 Task: Look for space in Owensboro, United States from 24th August, 2023 to 10th September, 2023 for 8 adults in price range Rs.12000 to Rs.15000. Place can be entire place or shared room with 4 bedrooms having 8 beds and 4 bathrooms. Property type can be house, flat, guest house. Amenities needed are: wifi, TV, free parkinig on premises, gym, breakfast. Booking option can be shelf check-in. Required host language is English.
Action: Mouse moved to (424, 113)
Screenshot: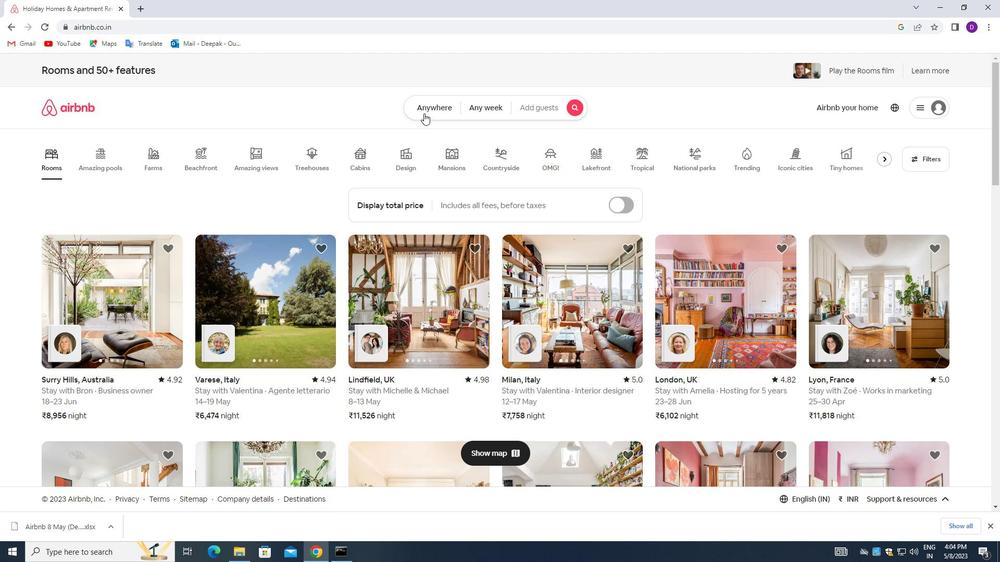 
Action: Mouse pressed left at (424, 113)
Screenshot: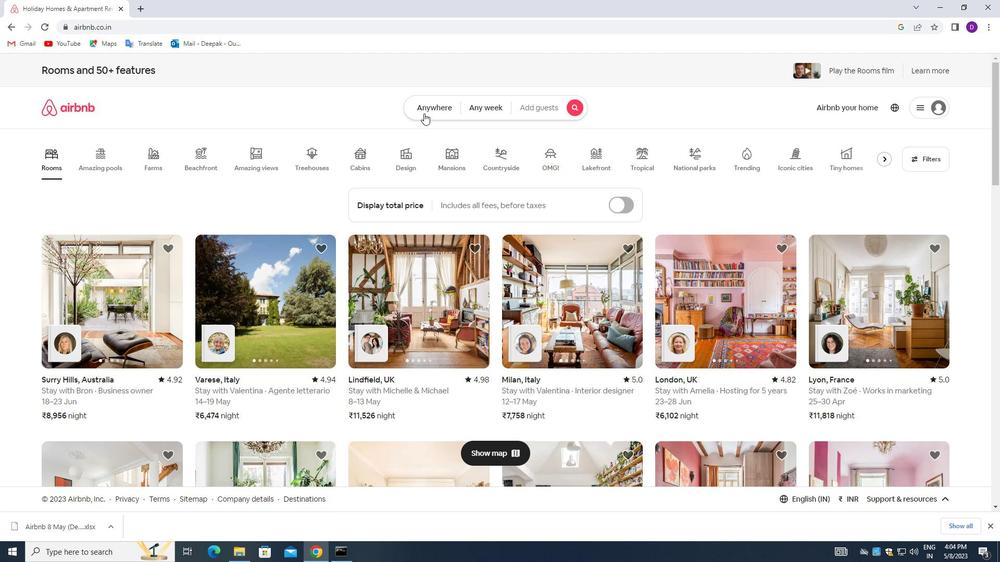
Action: Mouse moved to (392, 149)
Screenshot: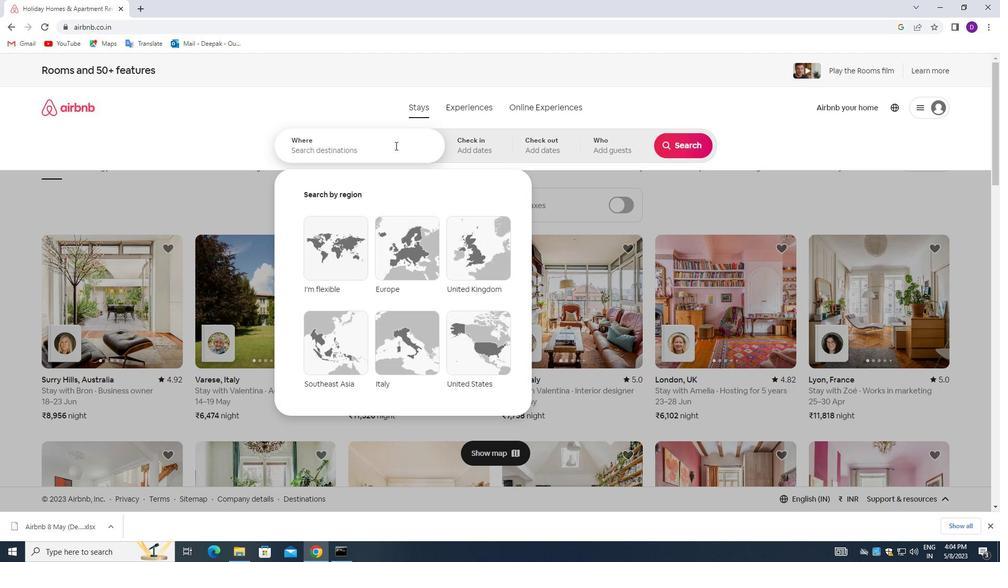 
Action: Mouse pressed left at (392, 149)
Screenshot: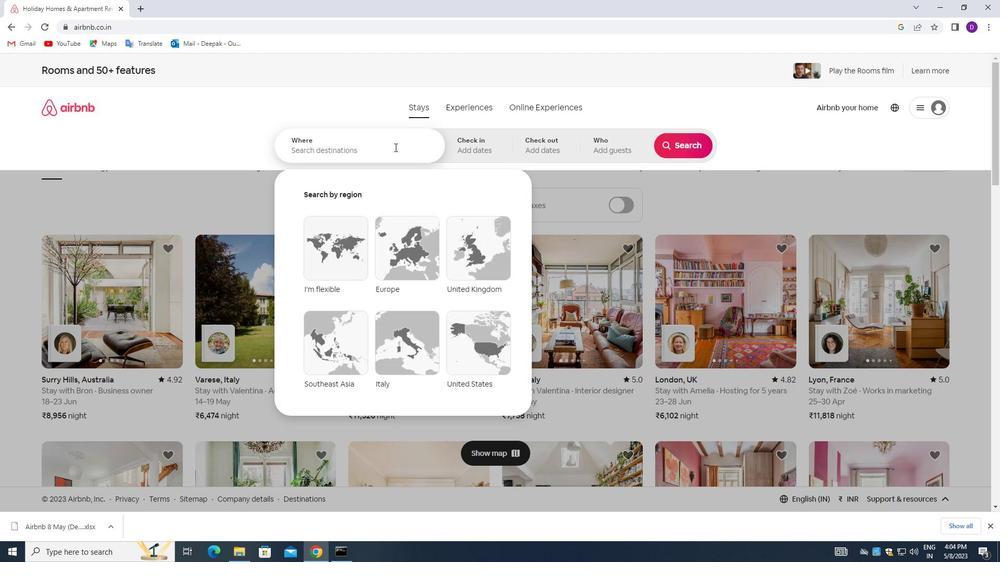 
Action: Mouse moved to (199, 213)
Screenshot: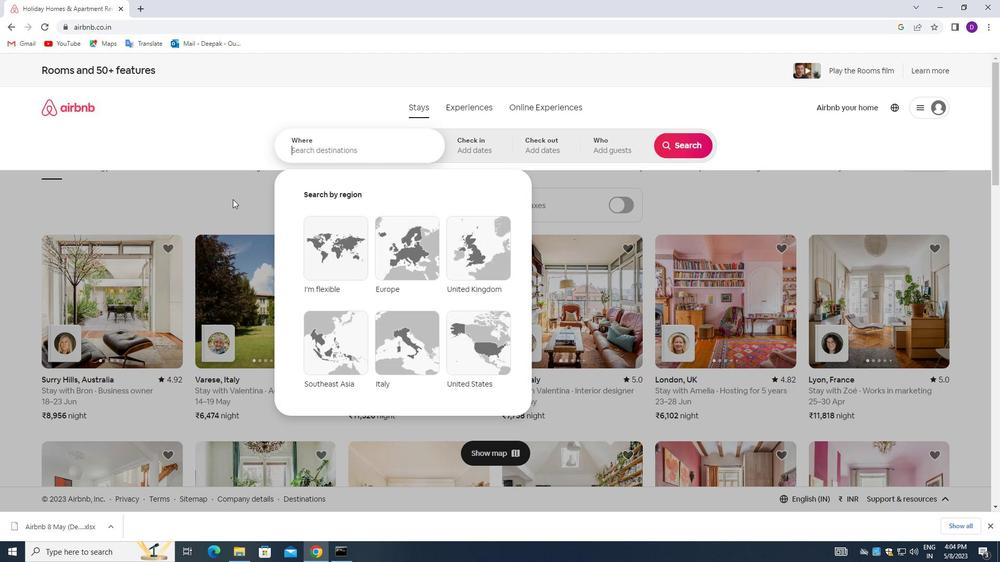 
Action: Key pressed <Key.shift>OWENSBORO,<Key.space><Key.shift><Key.shift><Key.shift><Key.shift><Key.shift><Key.shift><Key.shift><Key.shift>UNITED<Key.space><Key.shift_r>STATES<Key.enter>
Screenshot: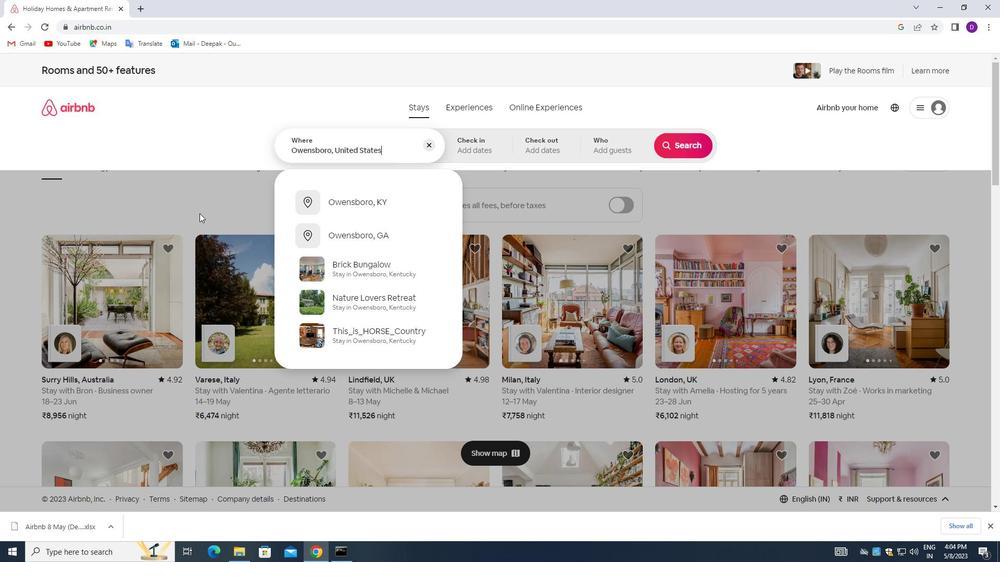 
Action: Mouse moved to (682, 232)
Screenshot: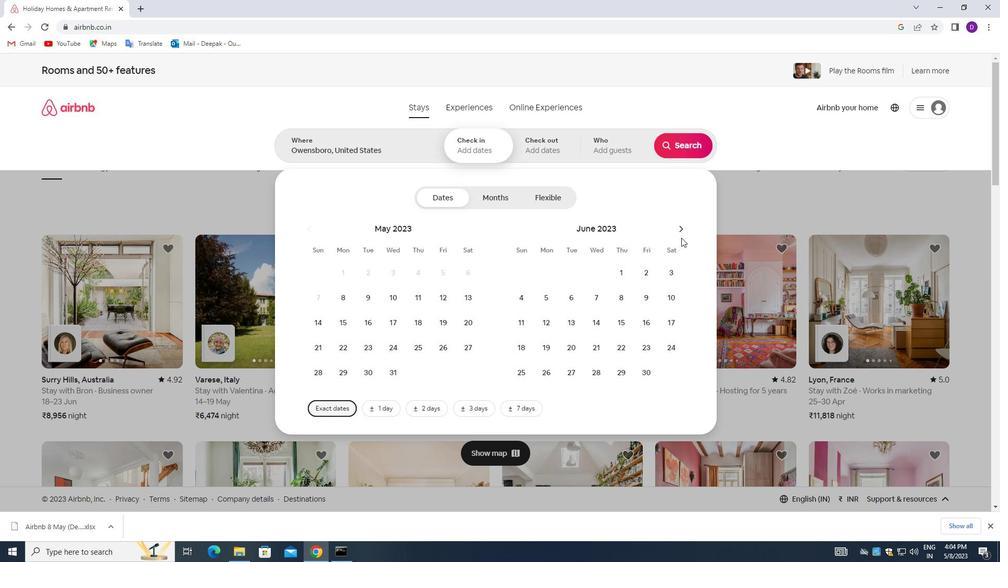 
Action: Mouse pressed left at (682, 232)
Screenshot: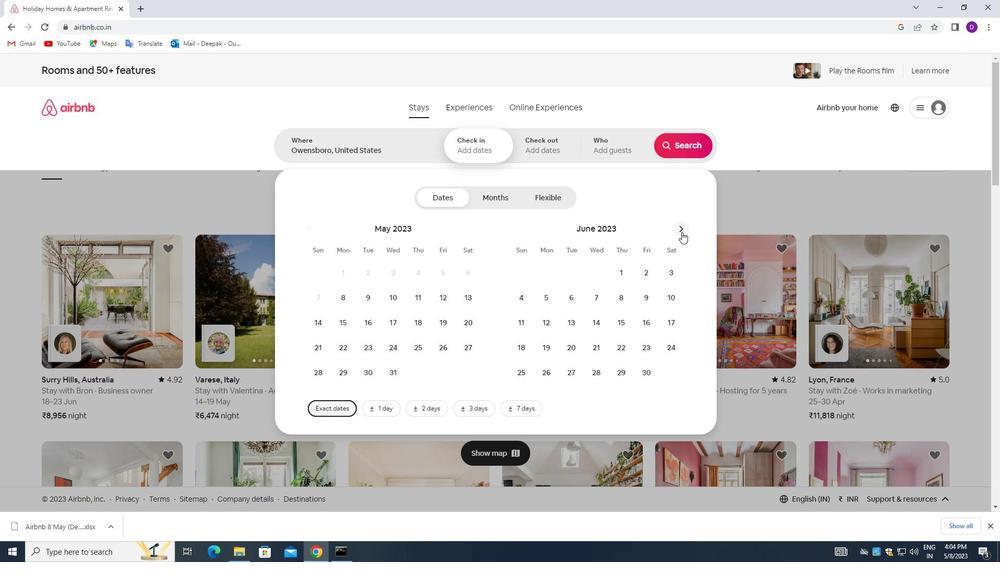 
Action: Mouse moved to (682, 231)
Screenshot: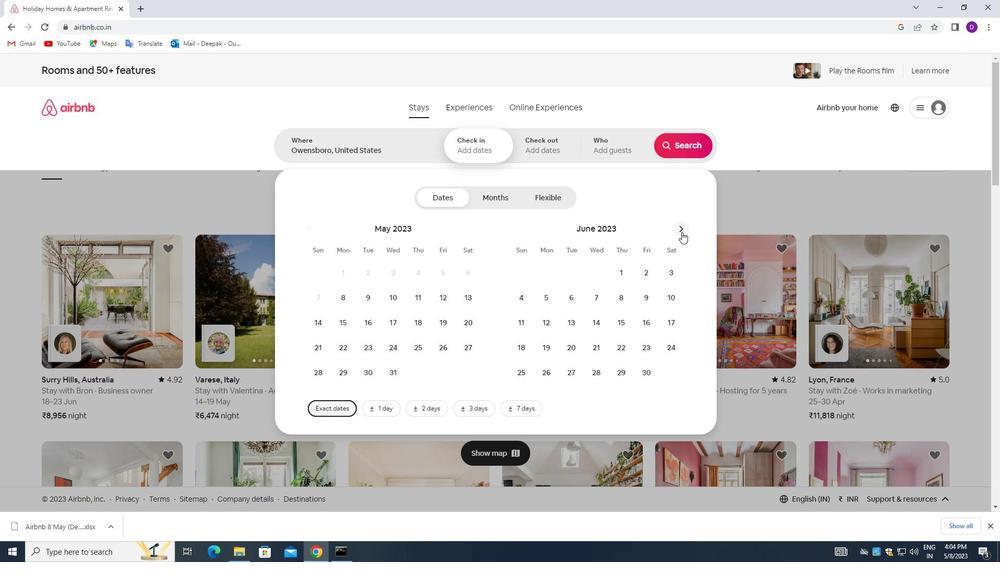 
Action: Mouse pressed left at (682, 231)
Screenshot: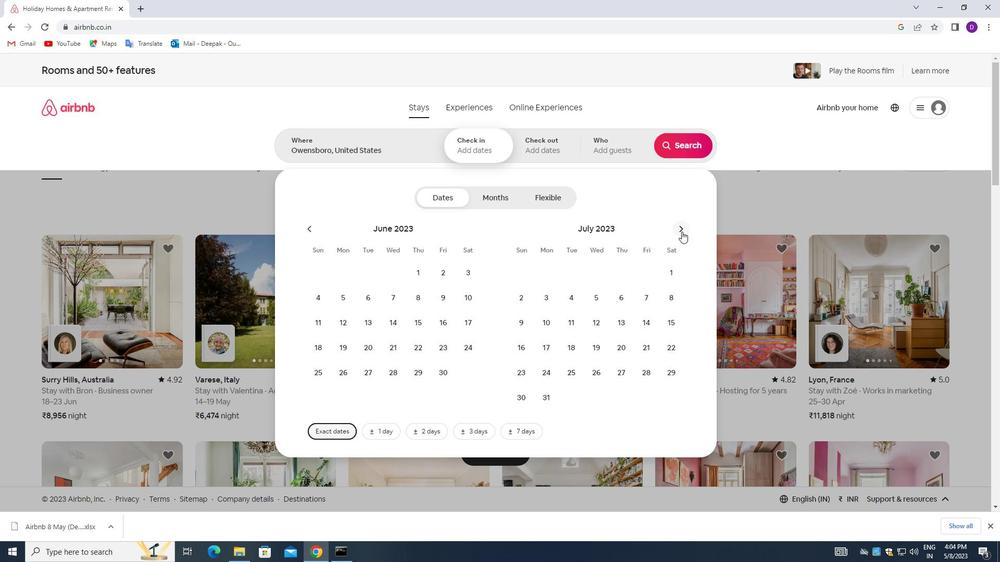 
Action: Mouse pressed left at (682, 231)
Screenshot: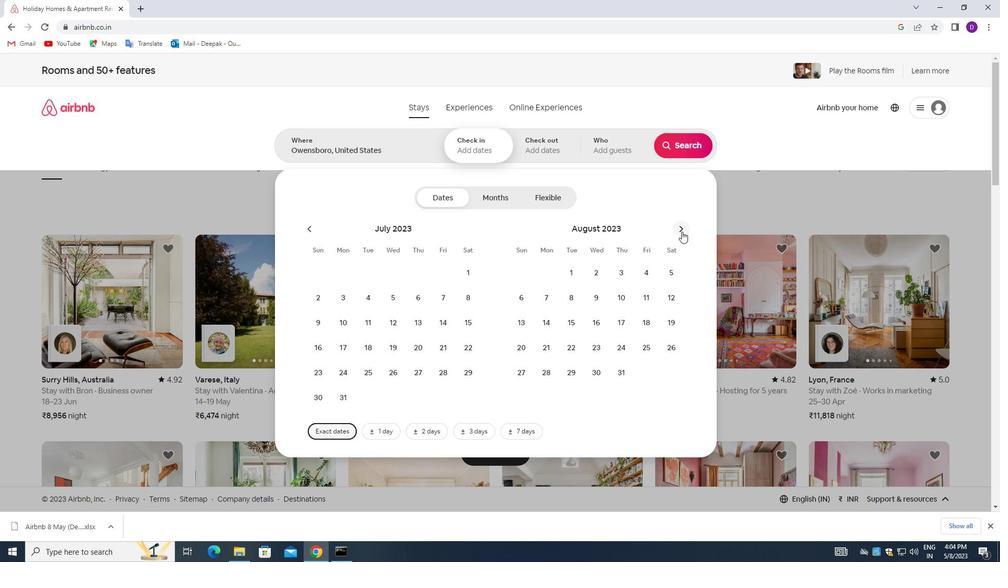 
Action: Mouse moved to (415, 347)
Screenshot: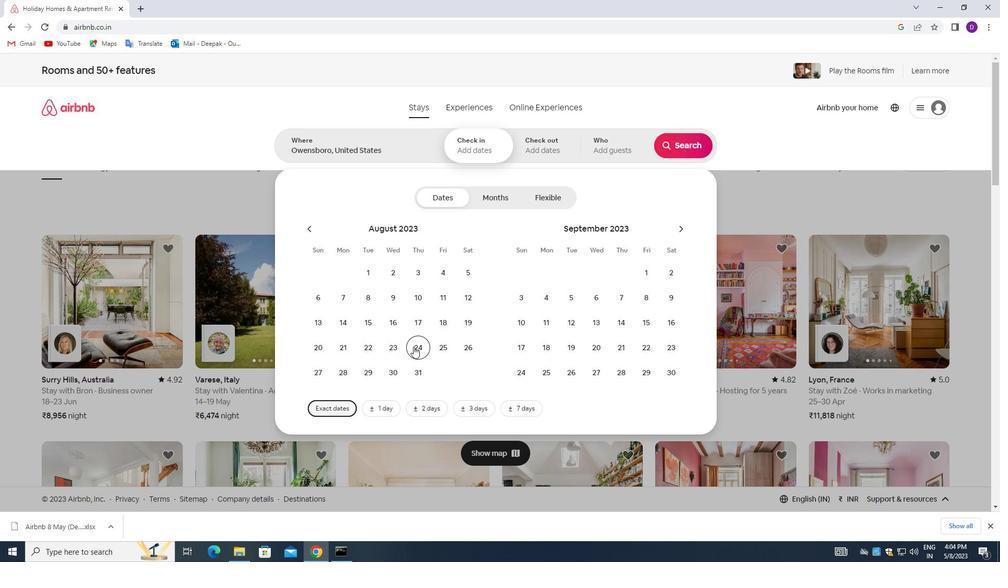 
Action: Mouse pressed left at (415, 347)
Screenshot: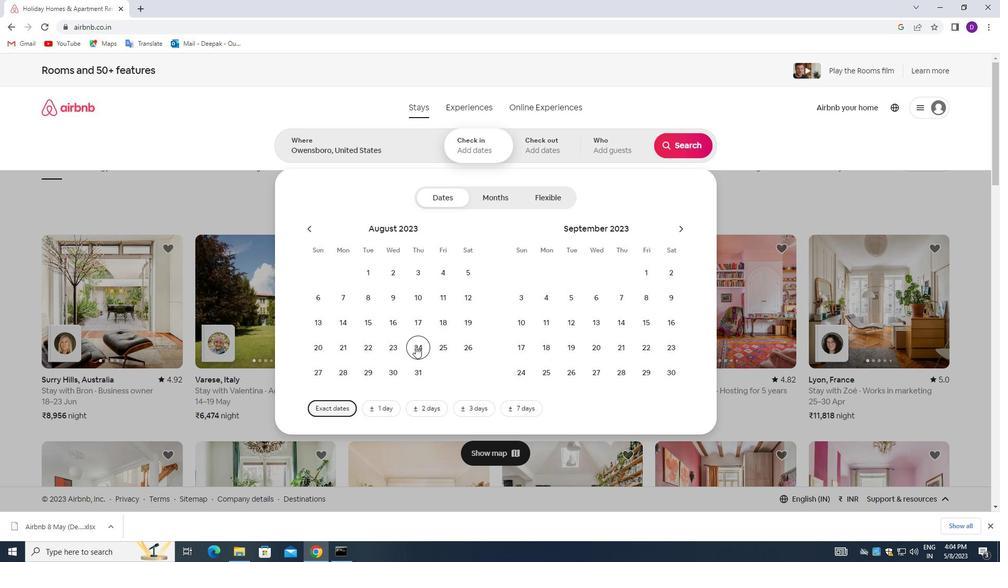 
Action: Mouse moved to (525, 327)
Screenshot: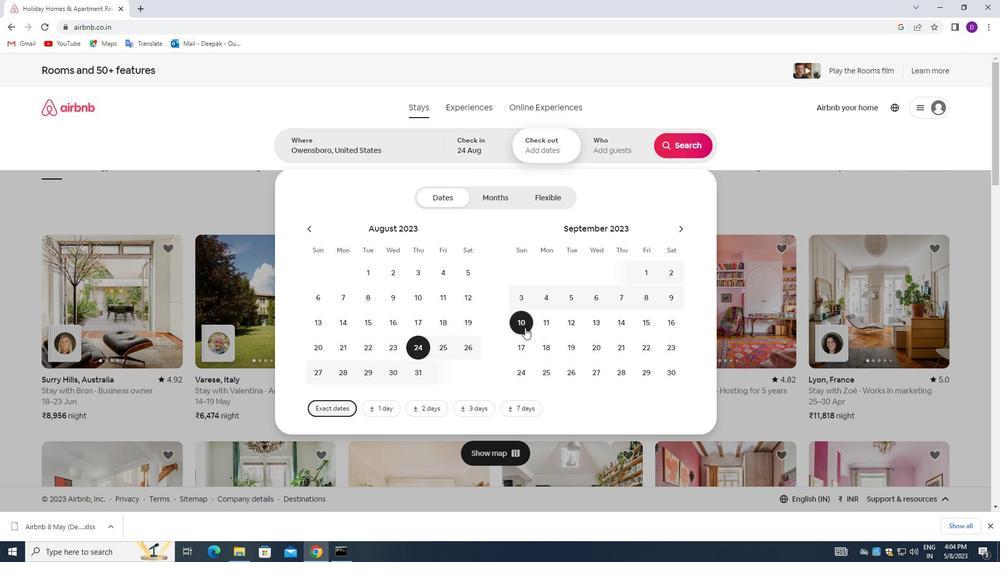 
Action: Mouse pressed left at (525, 327)
Screenshot: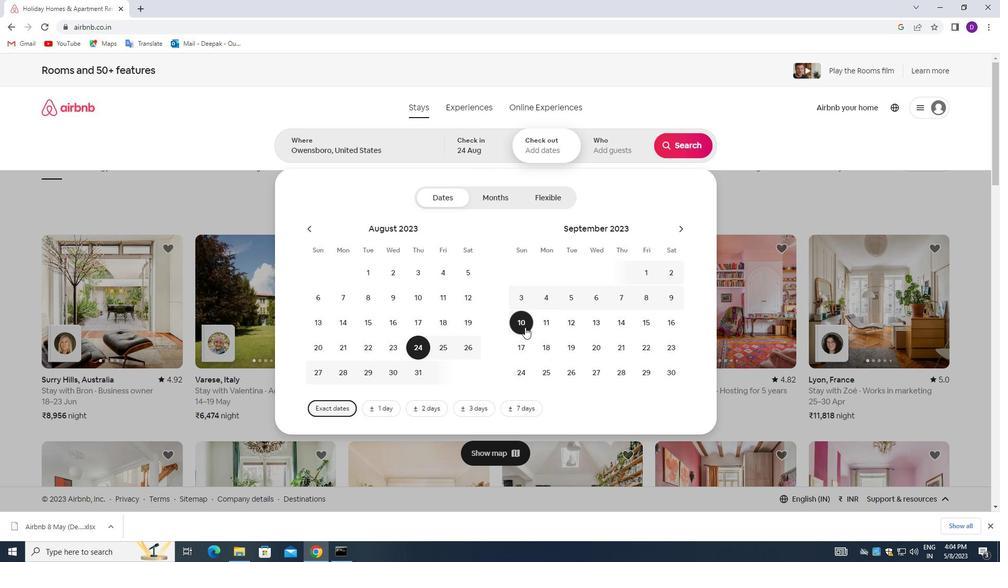 
Action: Mouse moved to (604, 145)
Screenshot: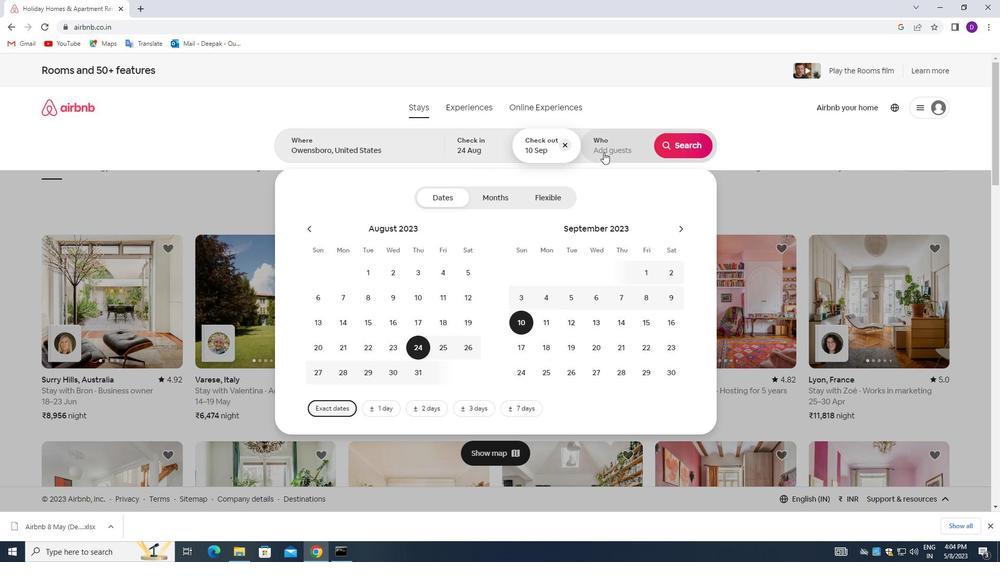 
Action: Mouse pressed left at (604, 145)
Screenshot: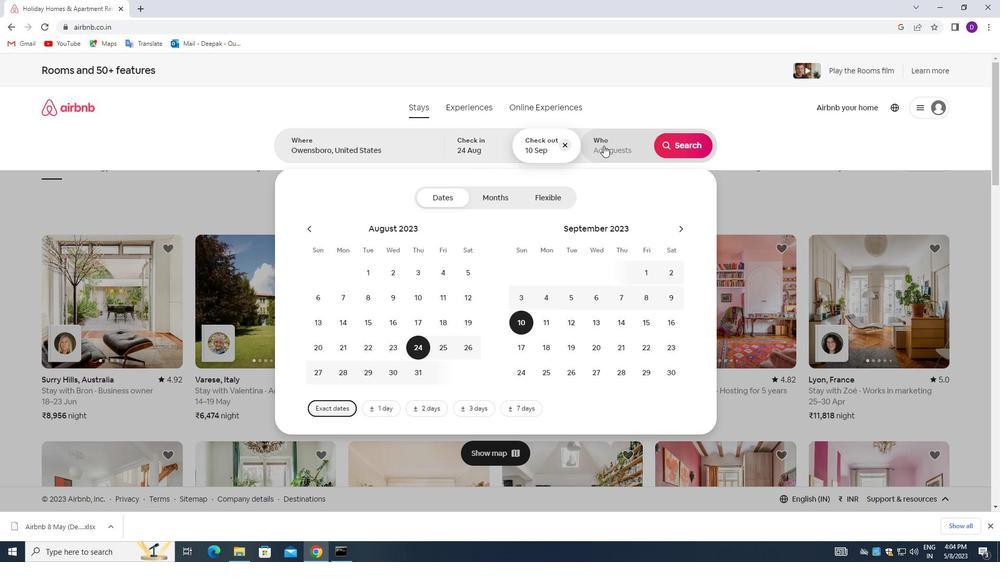 
Action: Mouse moved to (682, 204)
Screenshot: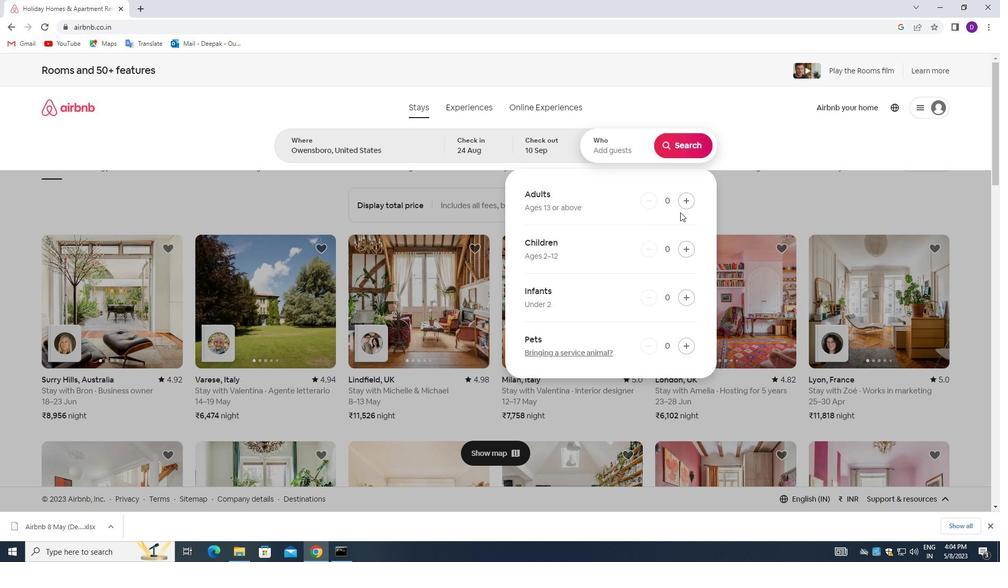 
Action: Mouse pressed left at (682, 204)
Screenshot: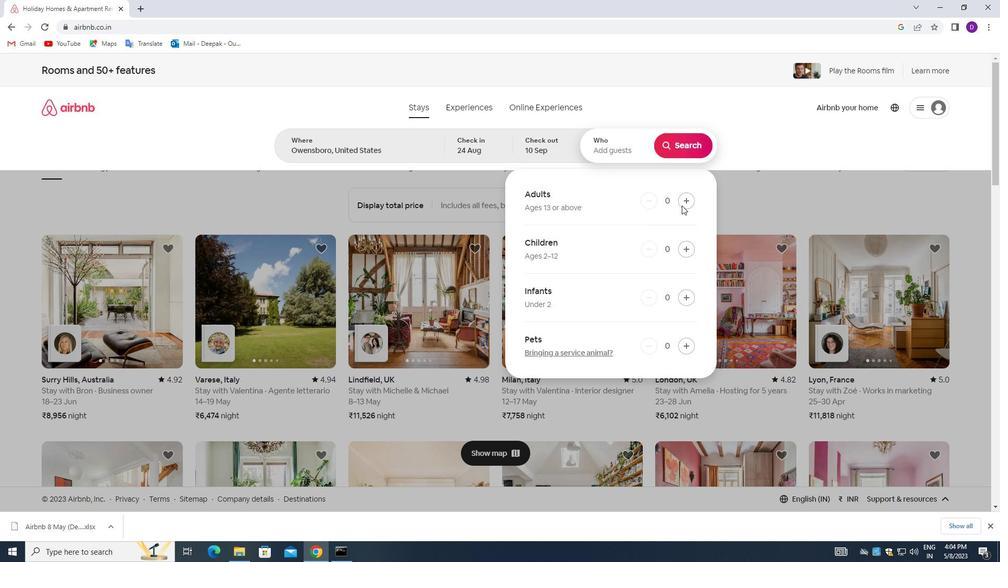 
Action: Mouse pressed left at (682, 204)
Screenshot: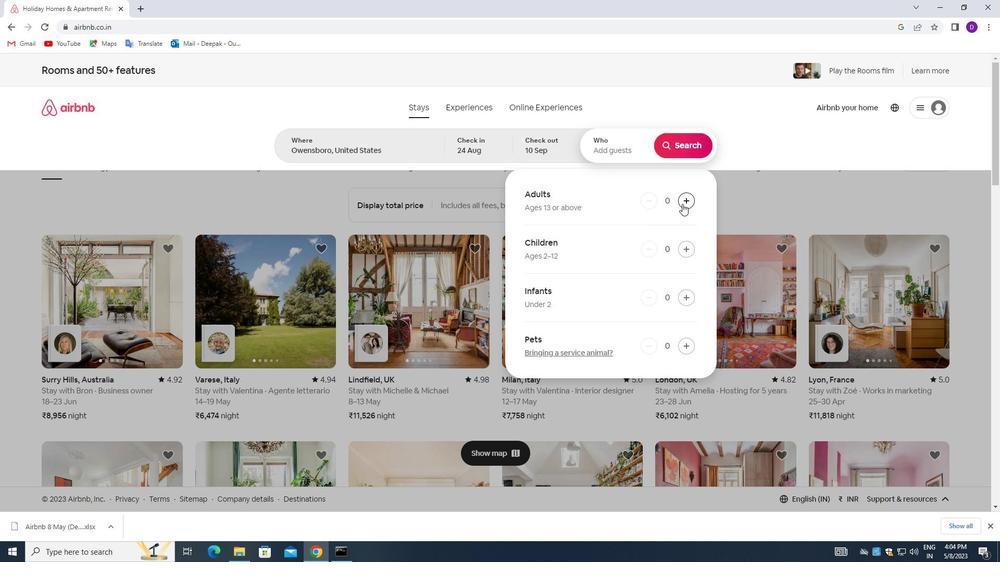
Action: Mouse pressed left at (682, 204)
Screenshot: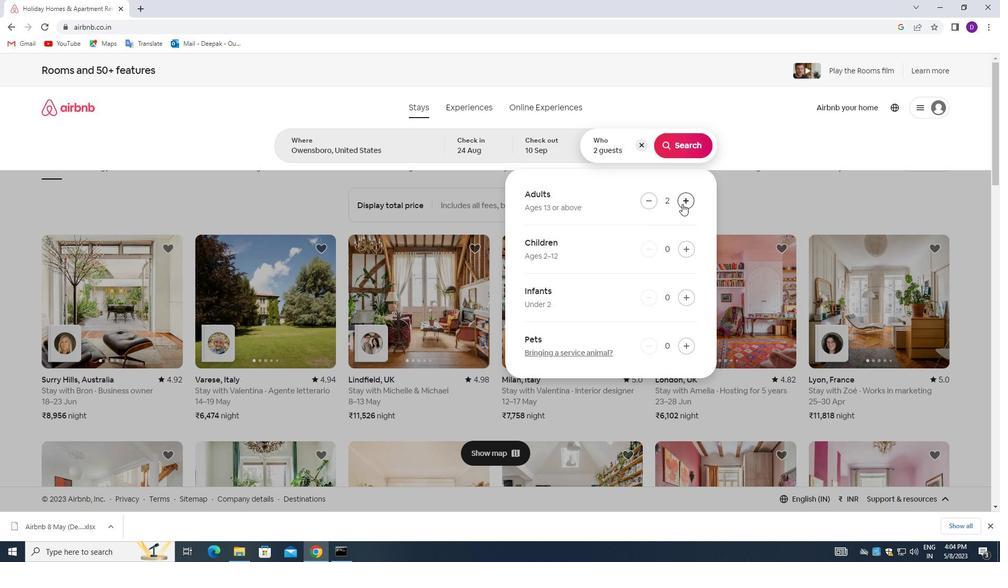 
Action: Mouse pressed left at (682, 204)
Screenshot: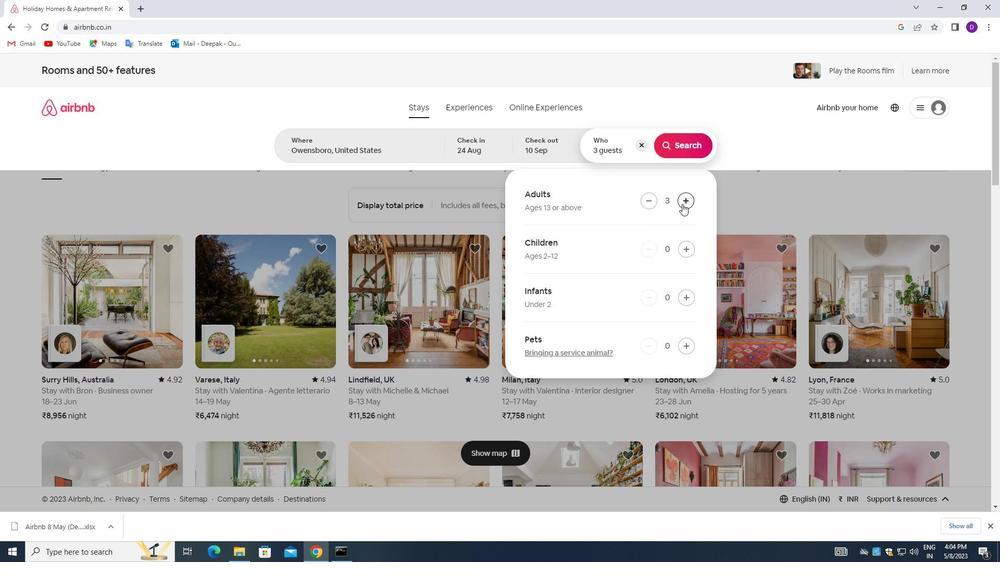 
Action: Mouse pressed left at (682, 204)
Screenshot: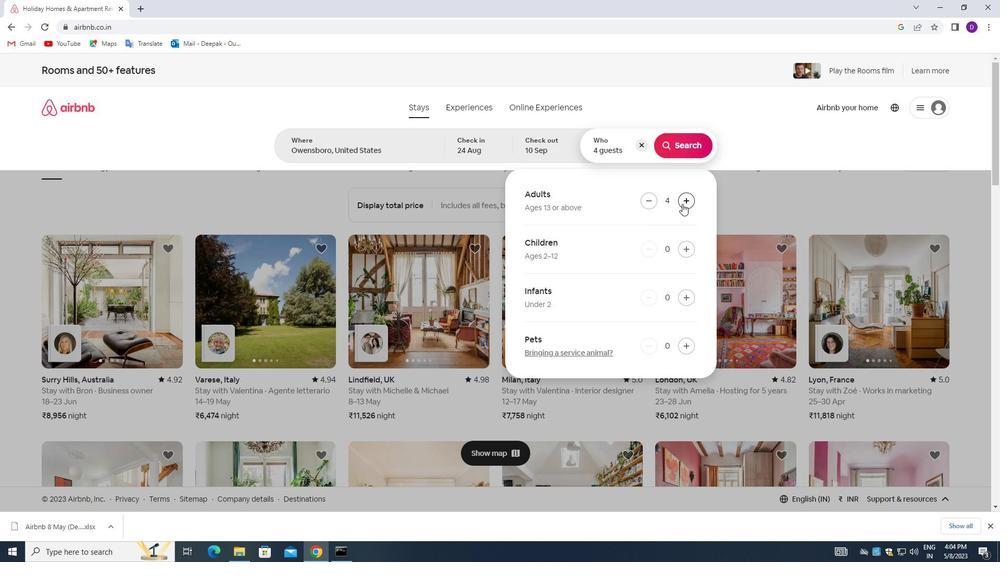 
Action: Mouse pressed left at (682, 204)
Screenshot: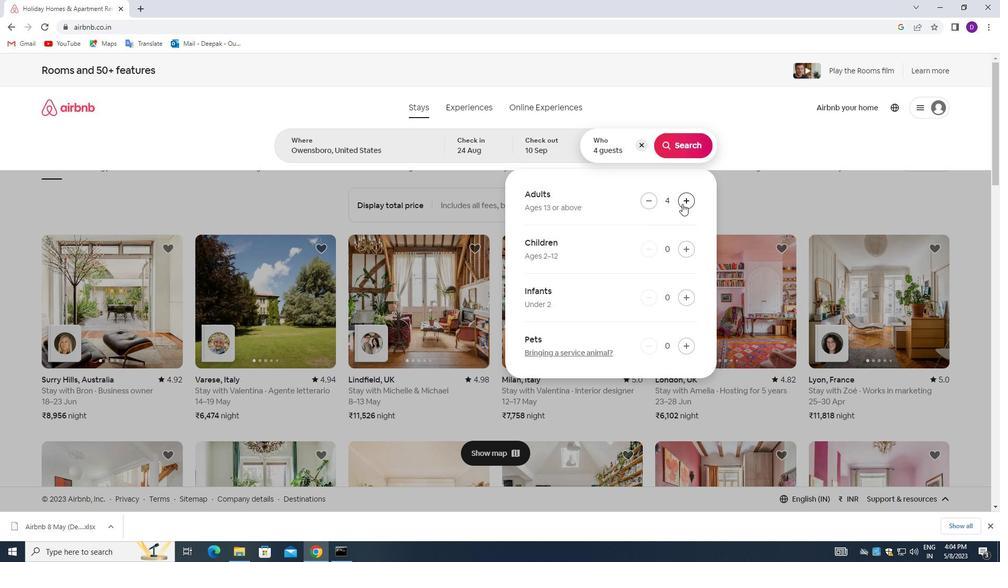 
Action: Mouse pressed left at (682, 204)
Screenshot: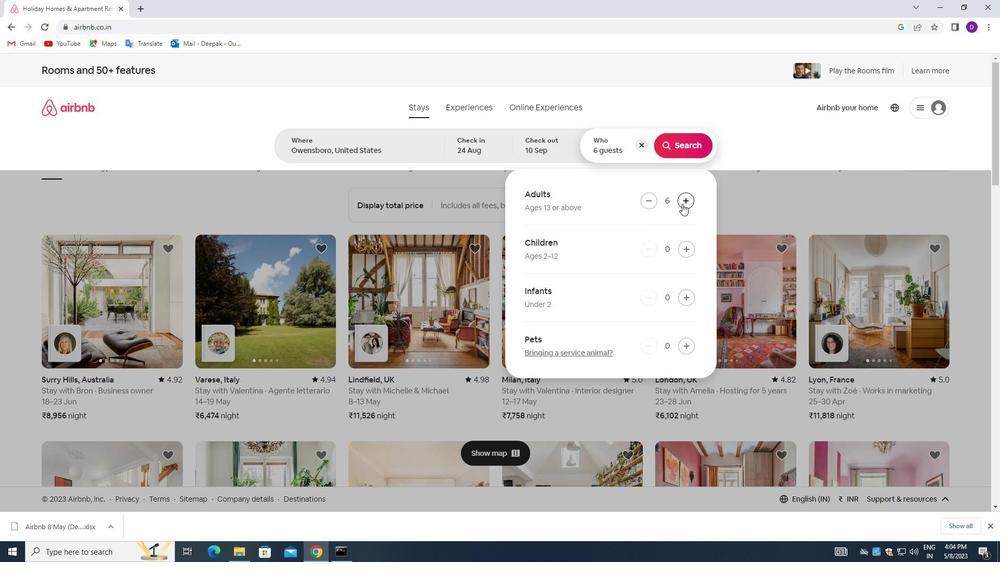 
Action: Mouse pressed left at (682, 204)
Screenshot: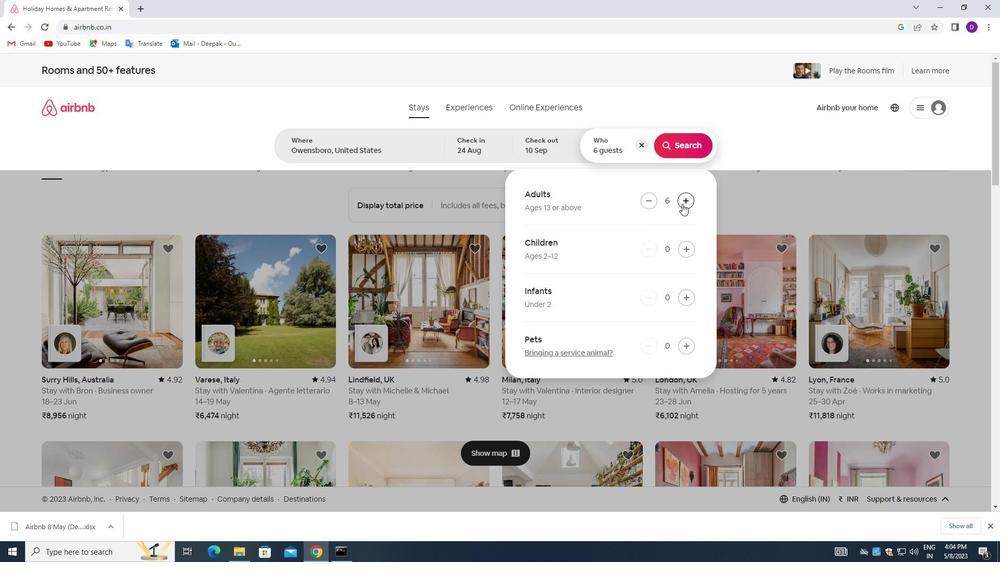 
Action: Mouse moved to (682, 142)
Screenshot: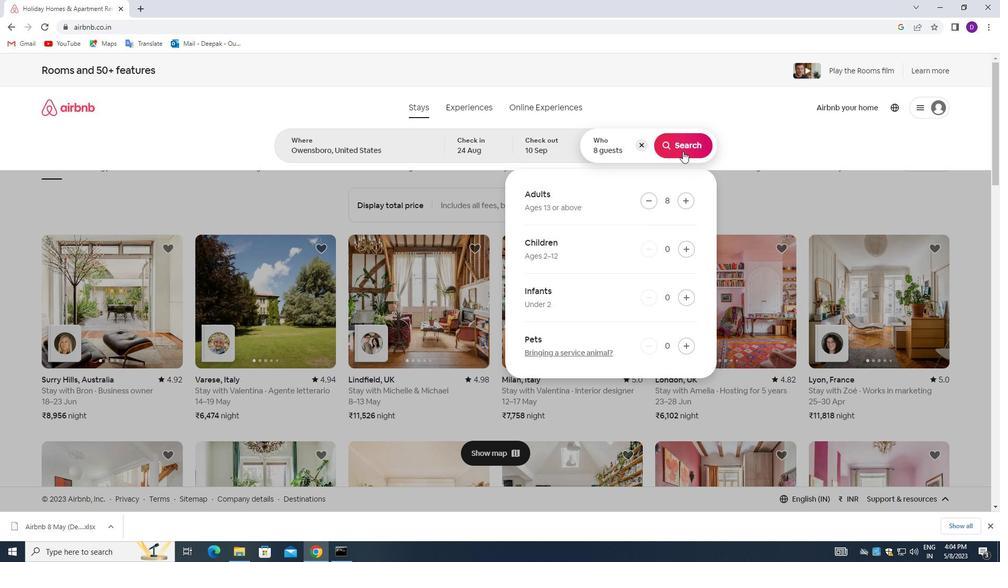 
Action: Mouse pressed left at (682, 142)
Screenshot: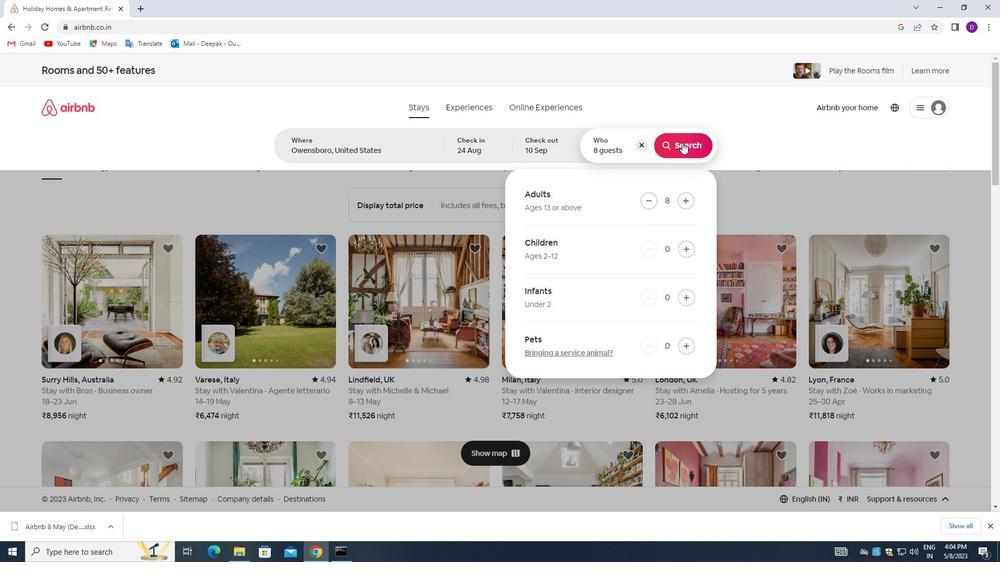 
Action: Mouse moved to (944, 111)
Screenshot: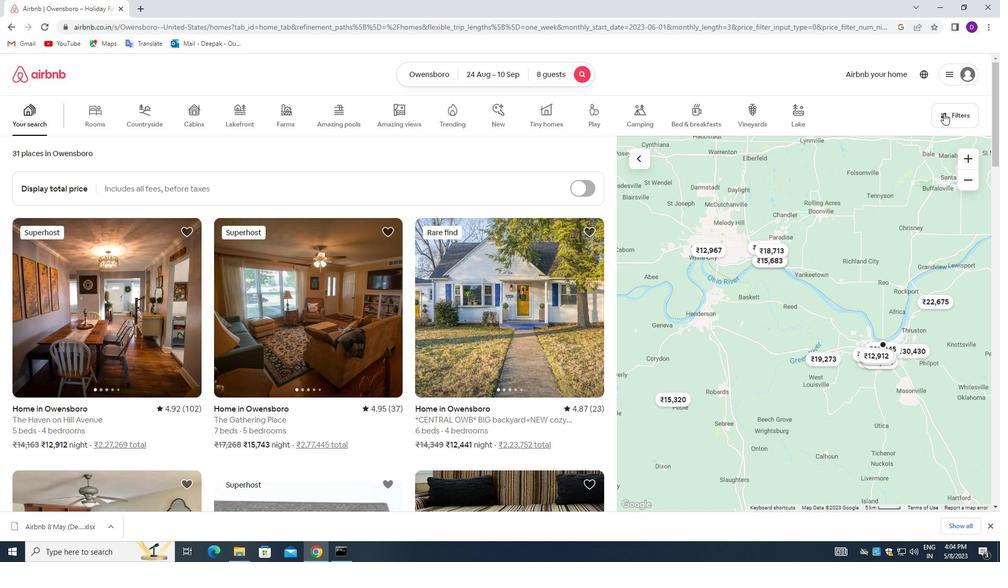 
Action: Mouse pressed left at (944, 111)
Screenshot: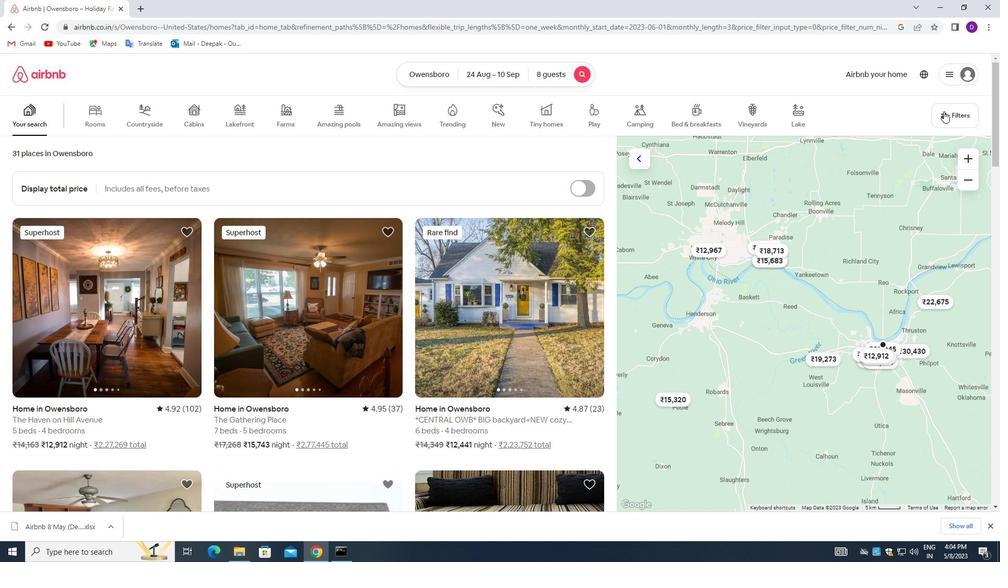 
Action: Mouse moved to (387, 374)
Screenshot: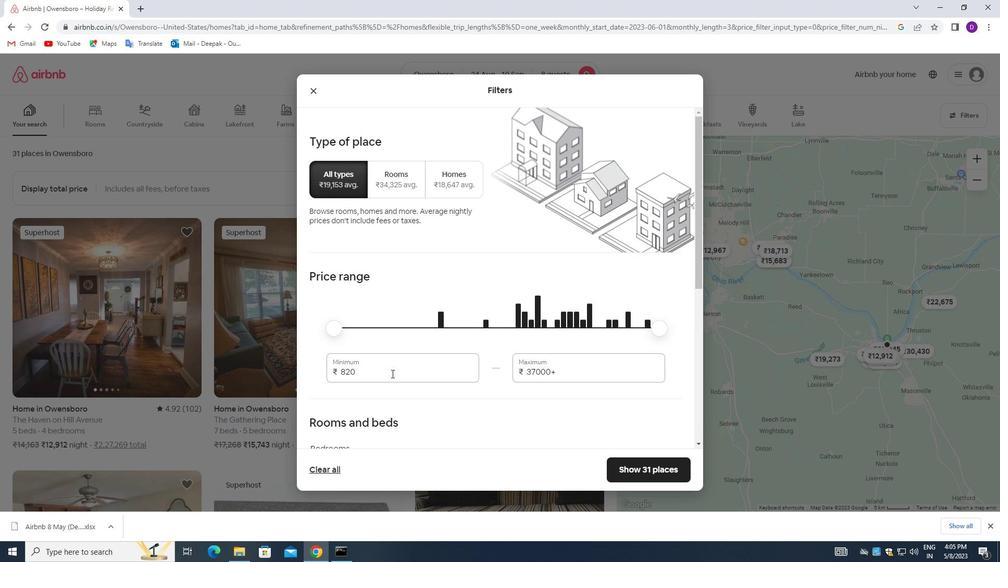 
Action: Mouse pressed left at (387, 374)
Screenshot: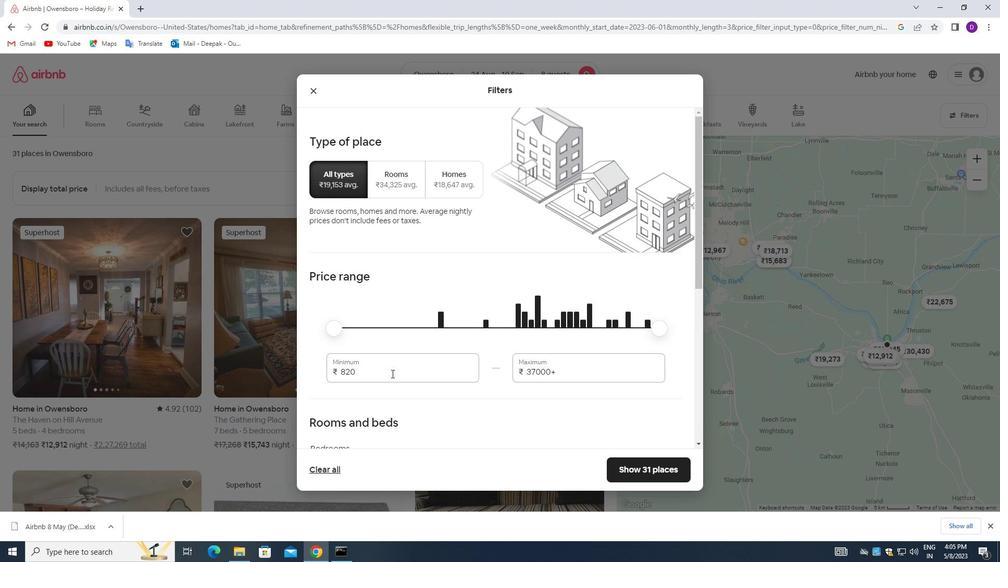 
Action: Mouse pressed left at (387, 374)
Screenshot: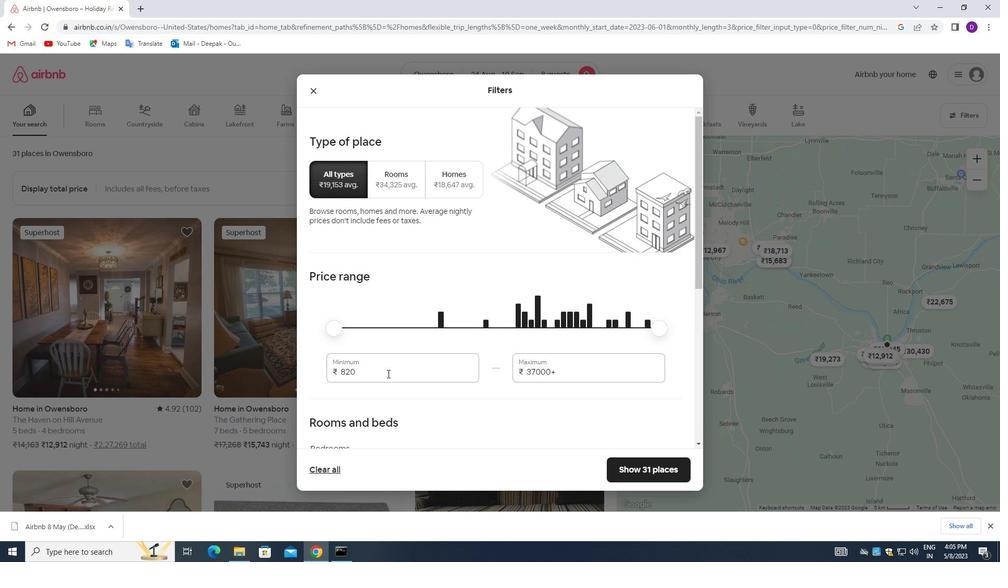 
Action: Key pressed 12000<Key.tab>15000
Screenshot: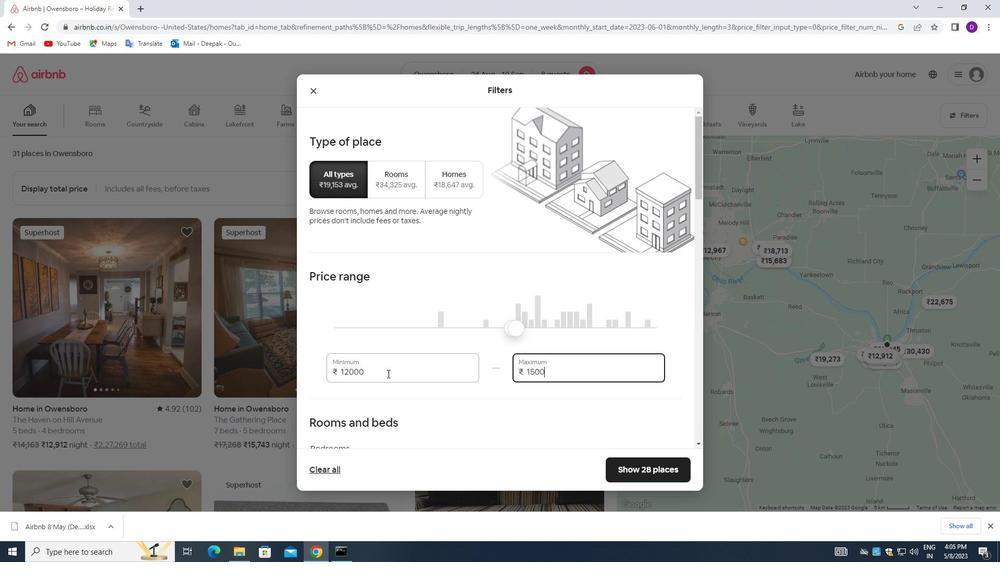 
Action: Mouse moved to (387, 386)
Screenshot: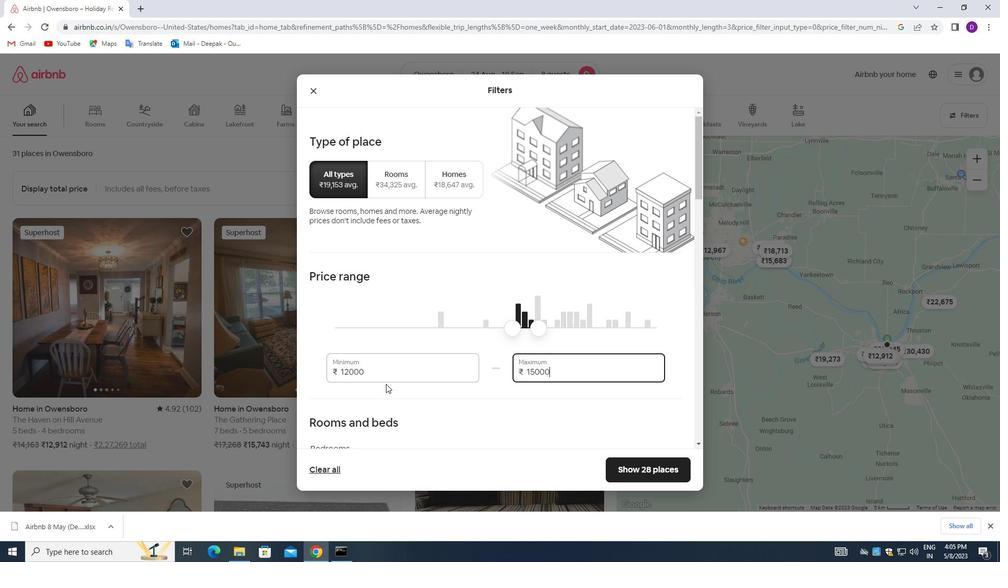
Action: Mouse scrolled (387, 386) with delta (0, 0)
Screenshot: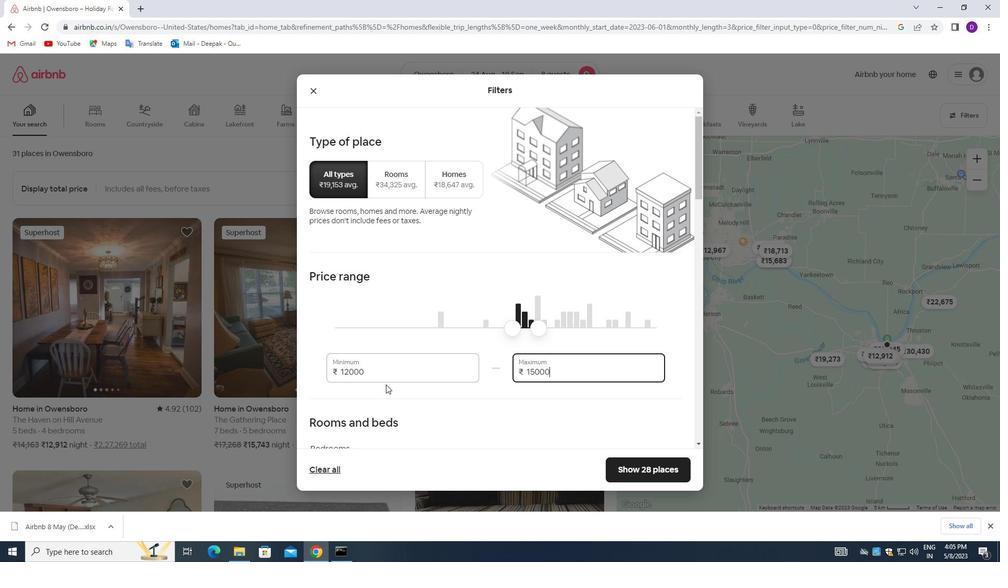 
Action: Mouse scrolled (387, 386) with delta (0, 0)
Screenshot: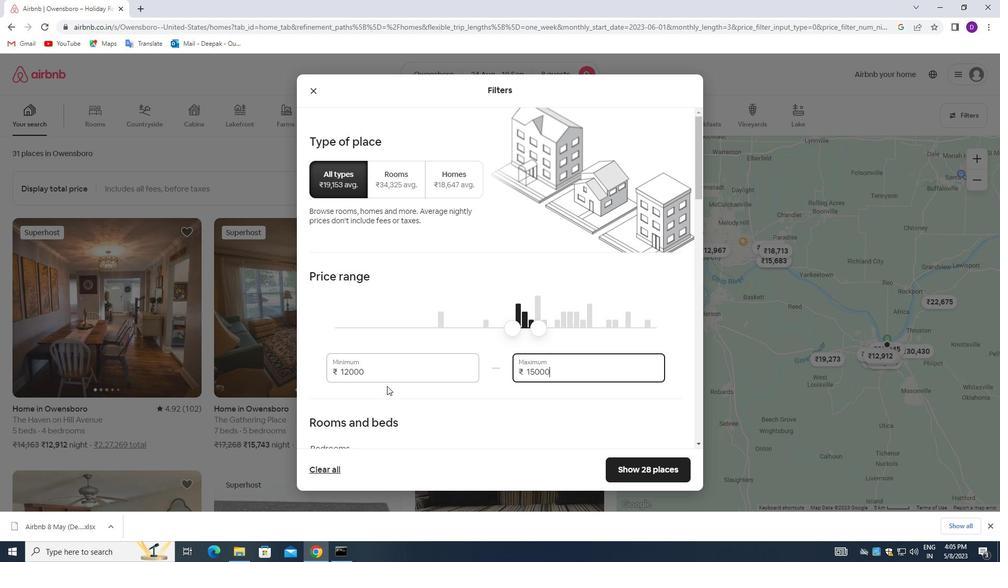 
Action: Mouse moved to (387, 387)
Screenshot: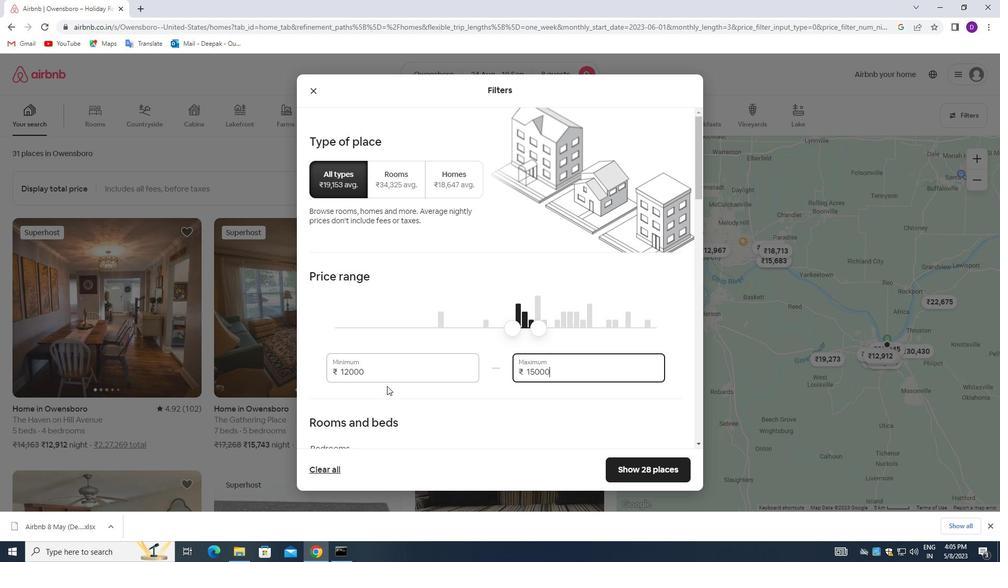 
Action: Mouse scrolled (387, 386) with delta (0, 0)
Screenshot: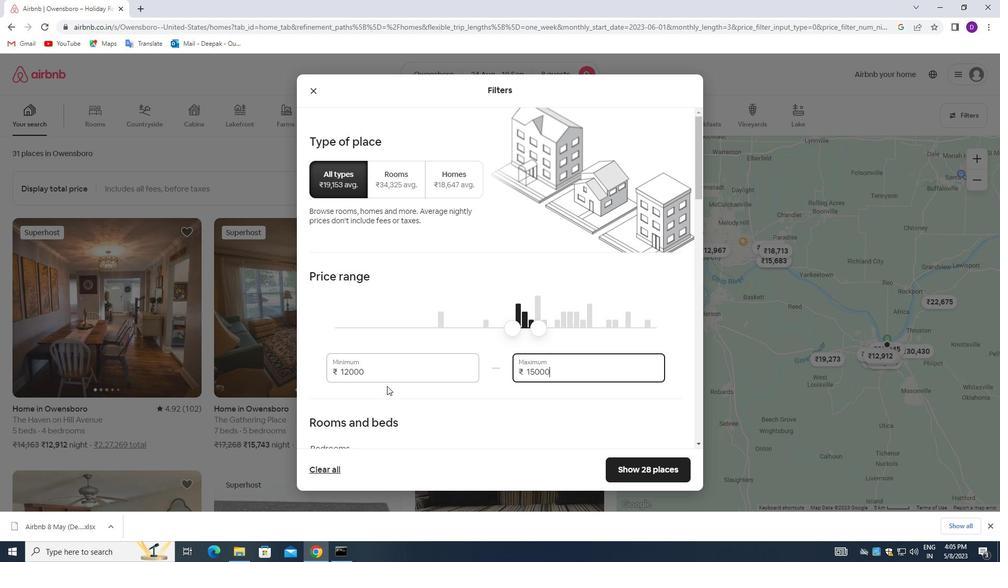 
Action: Mouse scrolled (387, 386) with delta (0, 0)
Screenshot: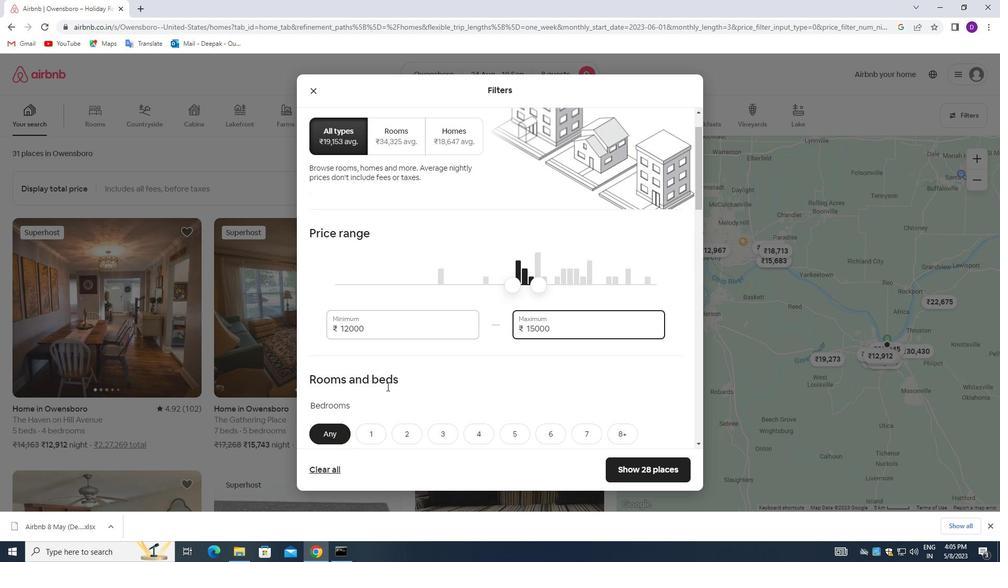 
Action: Mouse moved to (472, 271)
Screenshot: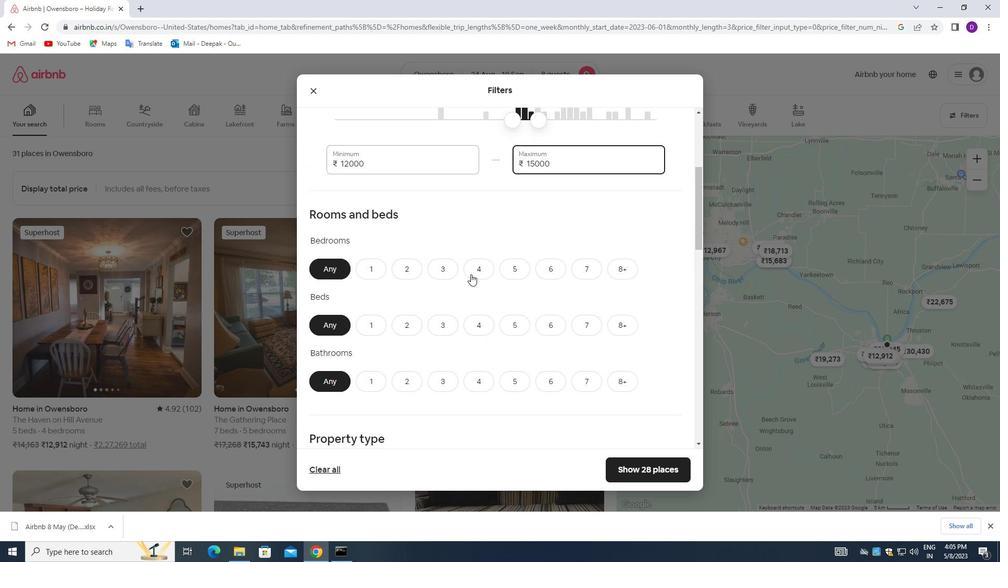 
Action: Mouse pressed left at (472, 271)
Screenshot: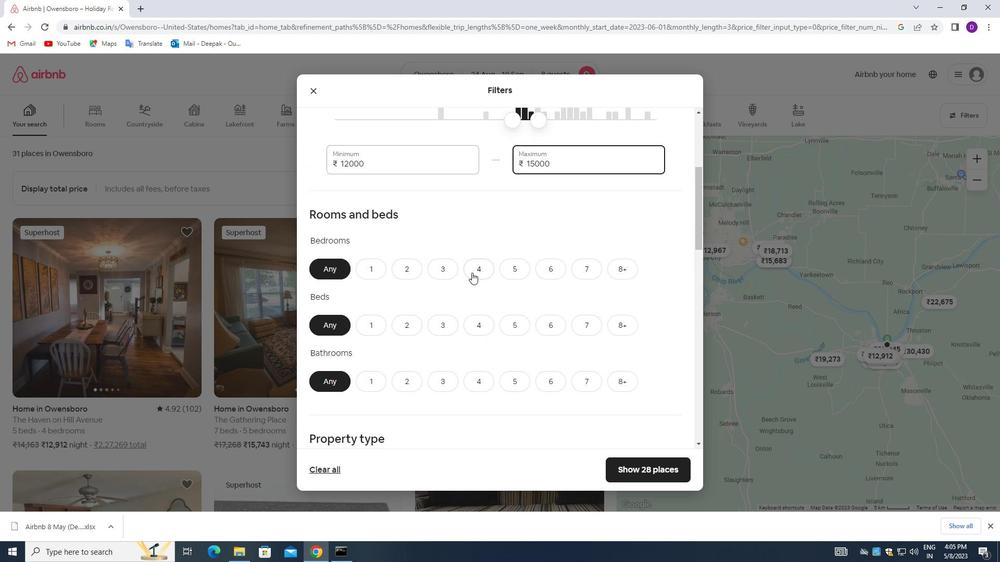 
Action: Mouse moved to (618, 325)
Screenshot: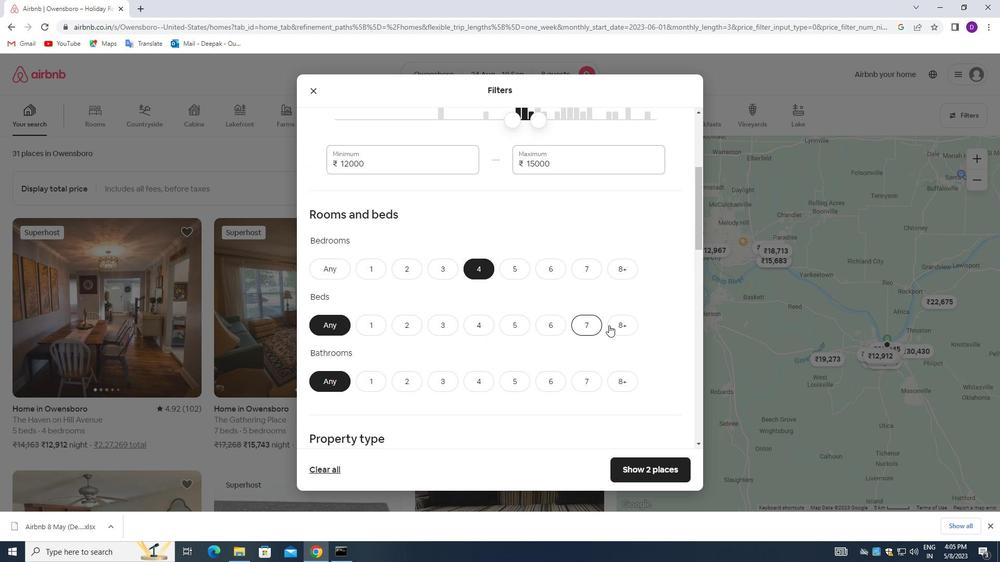 
Action: Mouse pressed left at (618, 325)
Screenshot: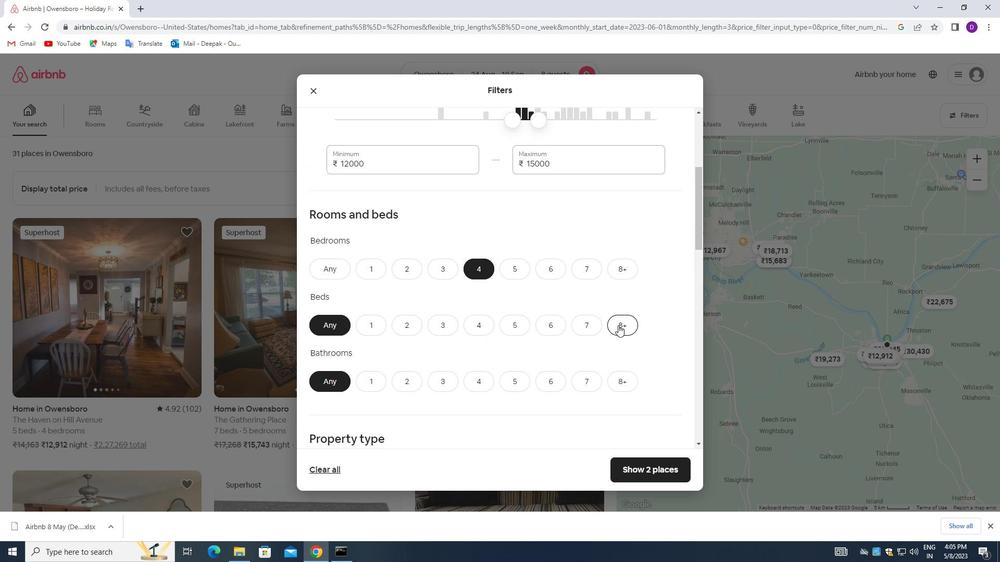 
Action: Mouse moved to (477, 386)
Screenshot: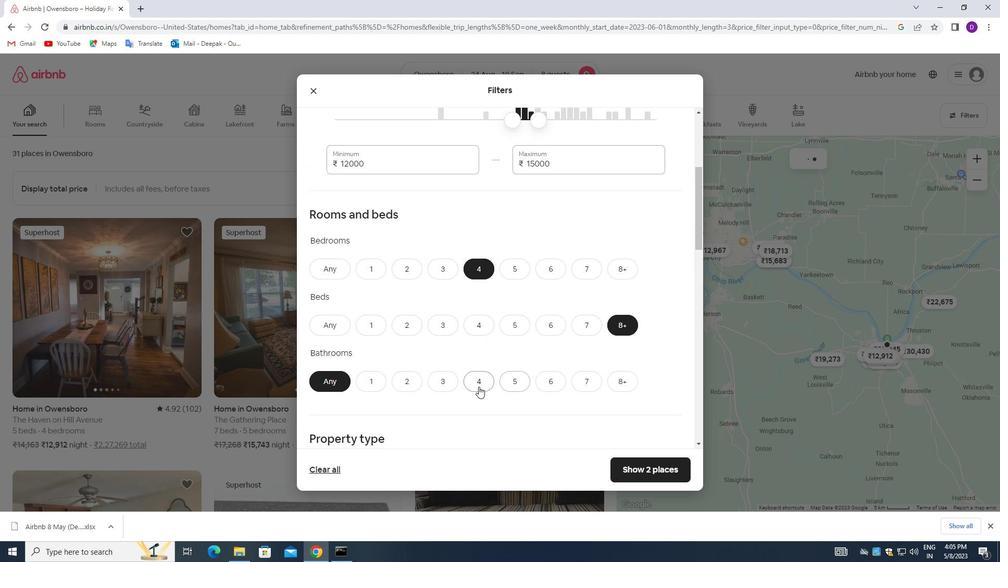 
Action: Mouse pressed left at (477, 386)
Screenshot: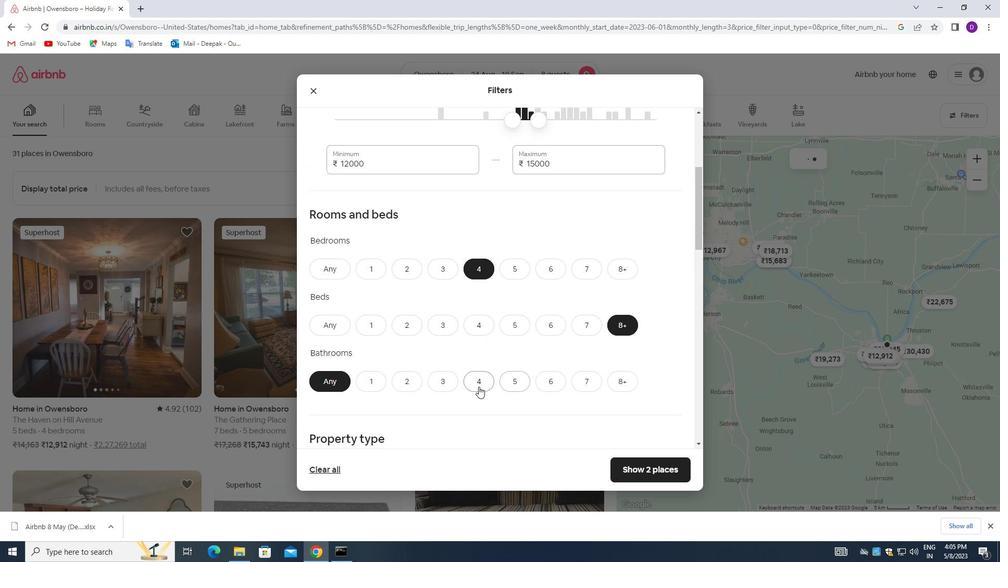 
Action: Mouse moved to (490, 347)
Screenshot: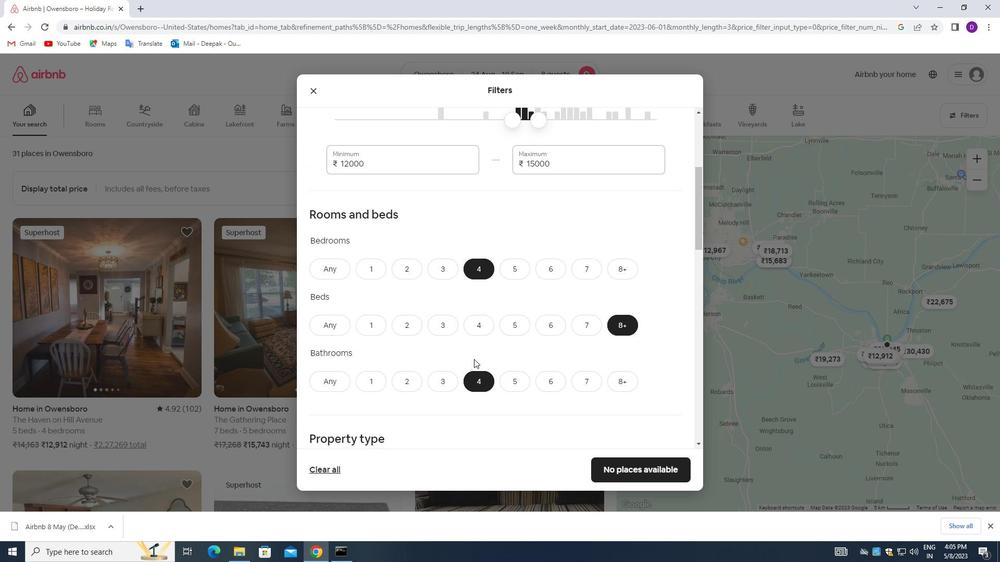 
Action: Mouse scrolled (490, 346) with delta (0, 0)
Screenshot: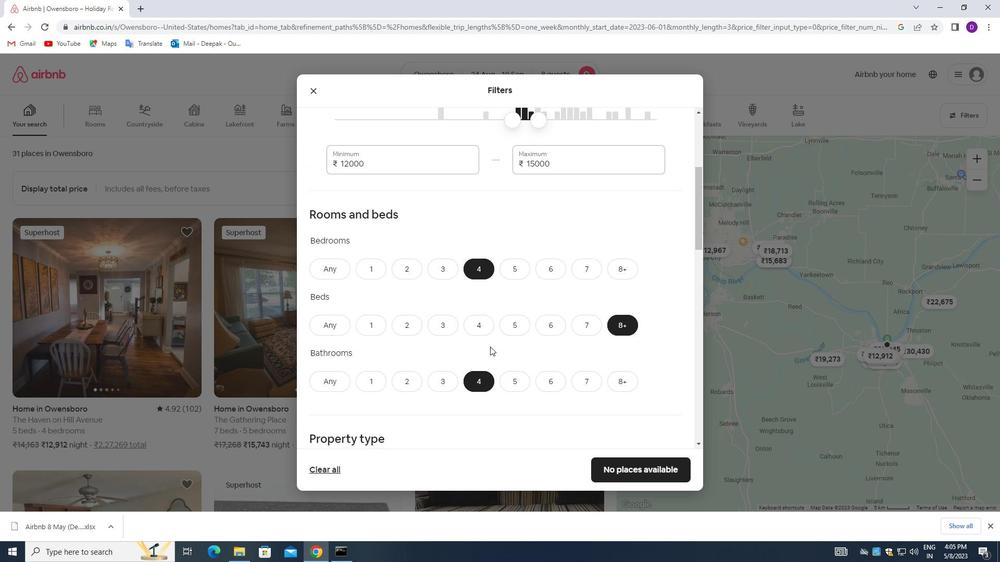 
Action: Mouse moved to (490, 346)
Screenshot: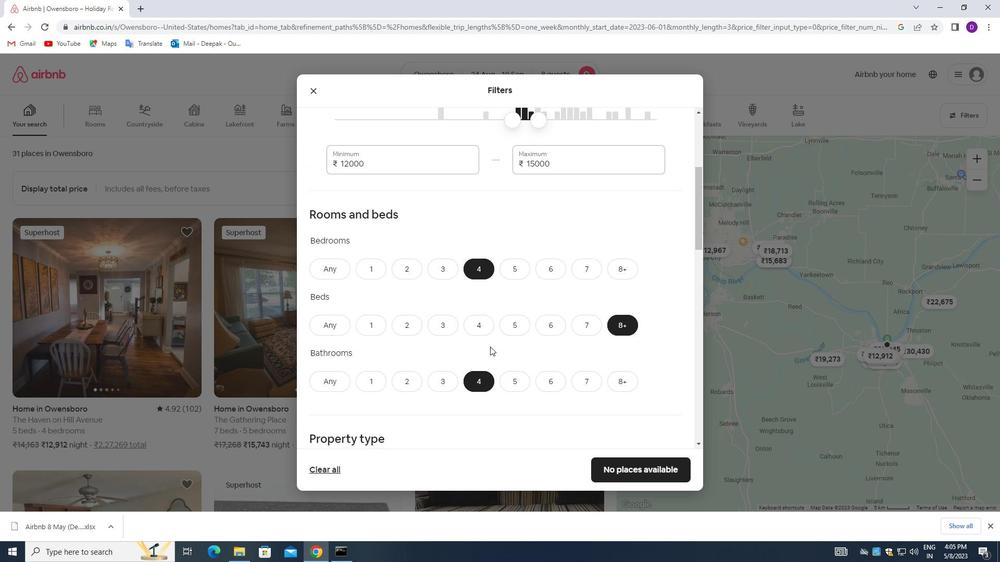 
Action: Mouse scrolled (490, 345) with delta (0, 0)
Screenshot: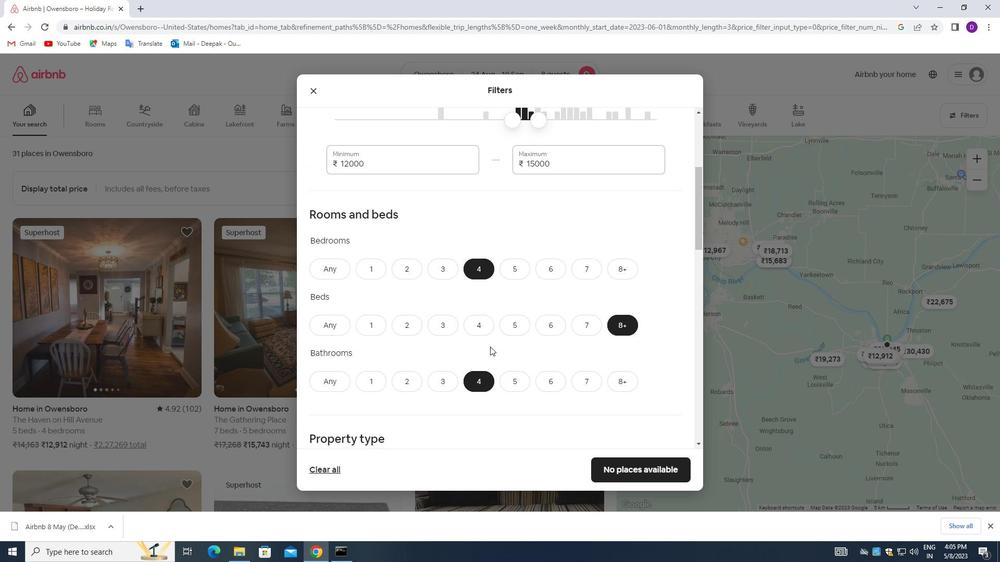 
Action: Mouse moved to (498, 342)
Screenshot: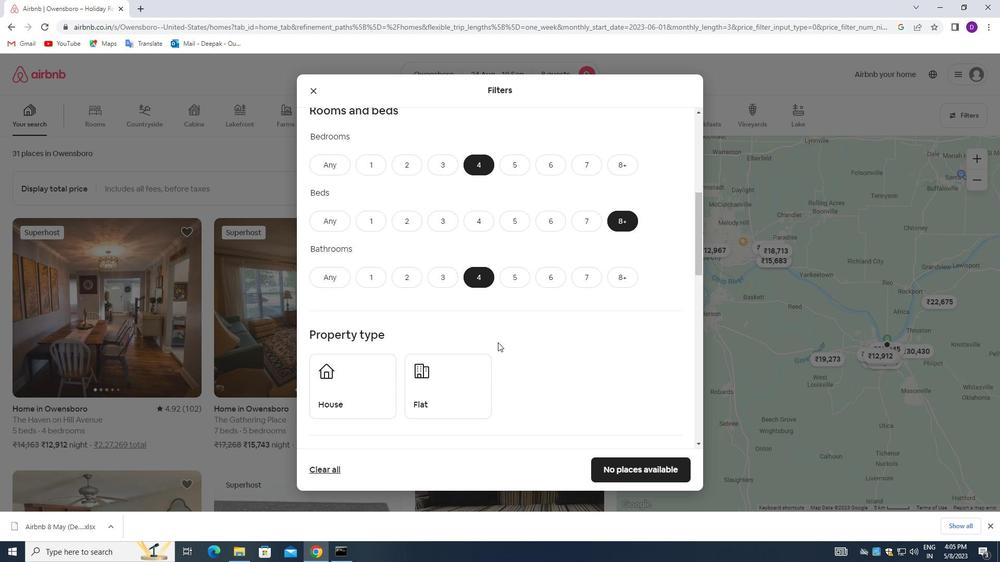 
Action: Mouse scrolled (498, 341) with delta (0, 0)
Screenshot: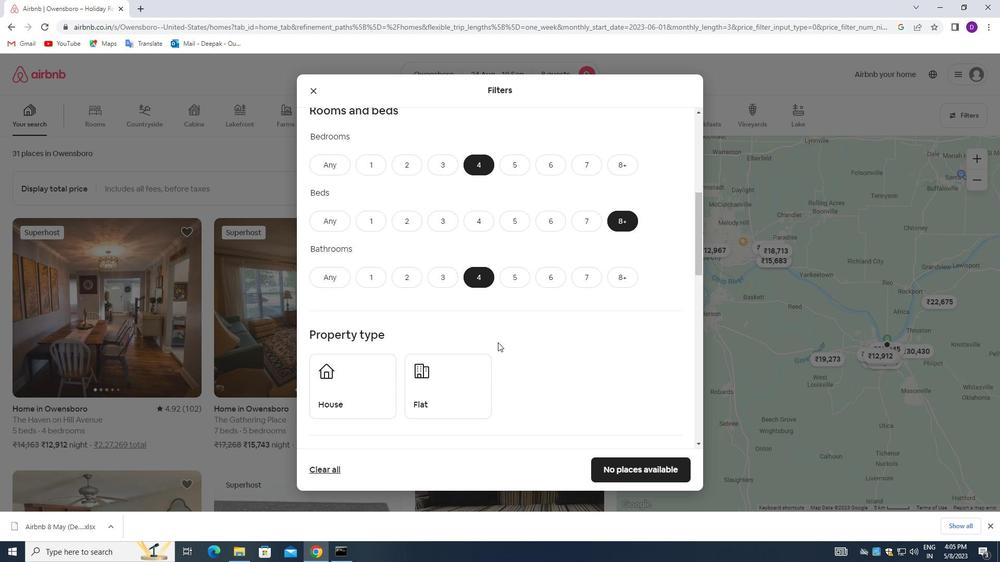 
Action: Mouse scrolled (498, 341) with delta (0, 0)
Screenshot: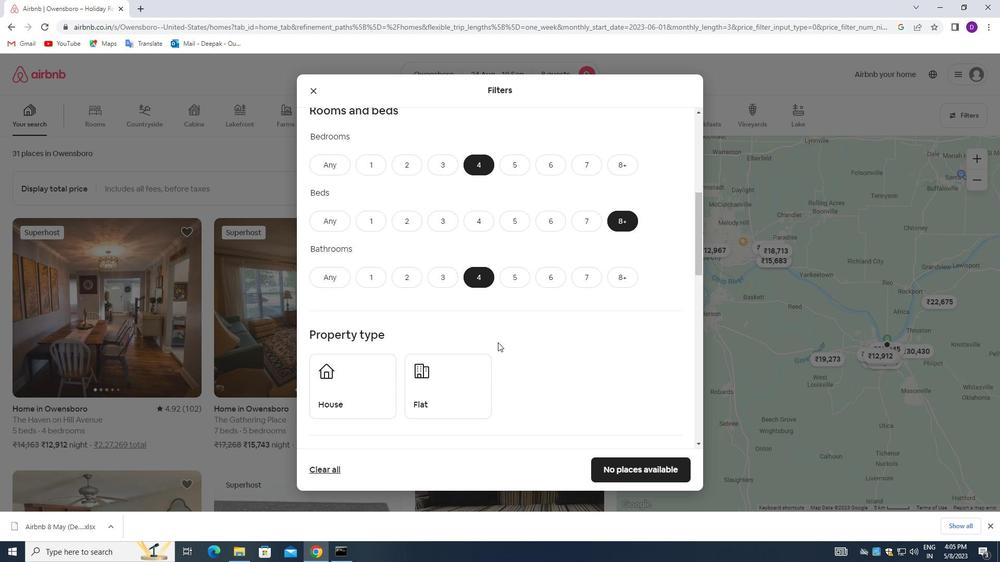 
Action: Mouse moved to (352, 285)
Screenshot: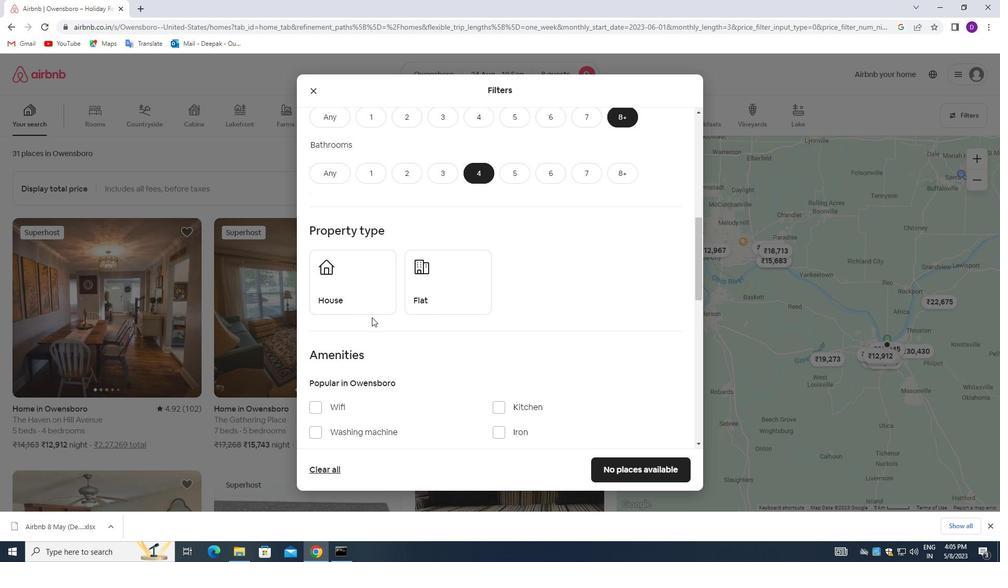 
Action: Mouse pressed left at (352, 285)
Screenshot: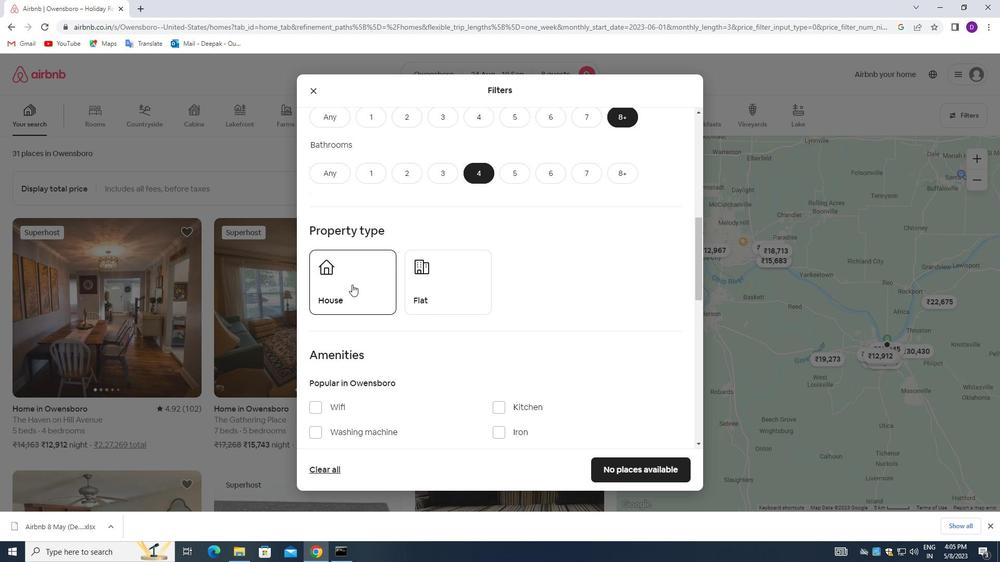 
Action: Mouse moved to (449, 285)
Screenshot: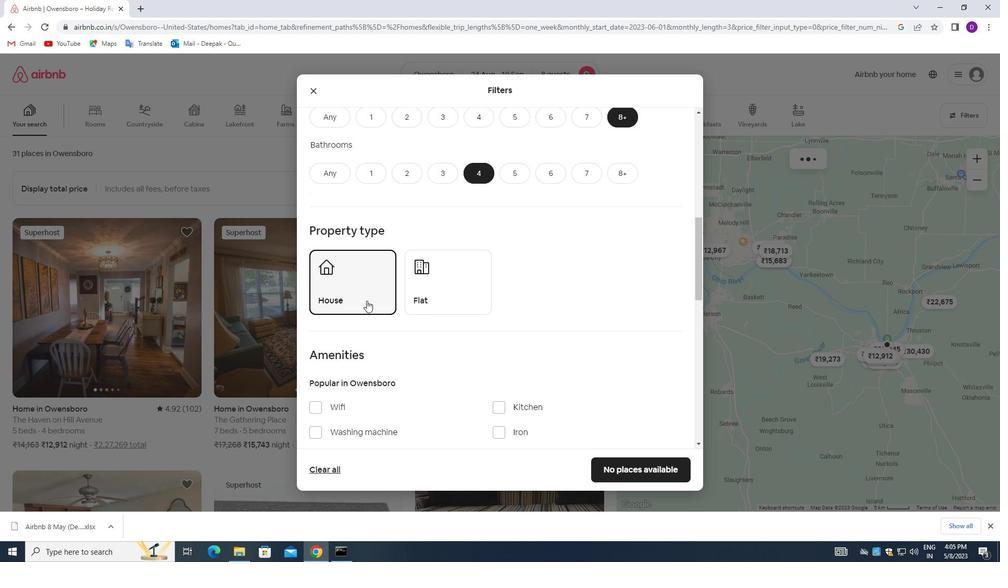 
Action: Mouse pressed left at (449, 285)
Screenshot: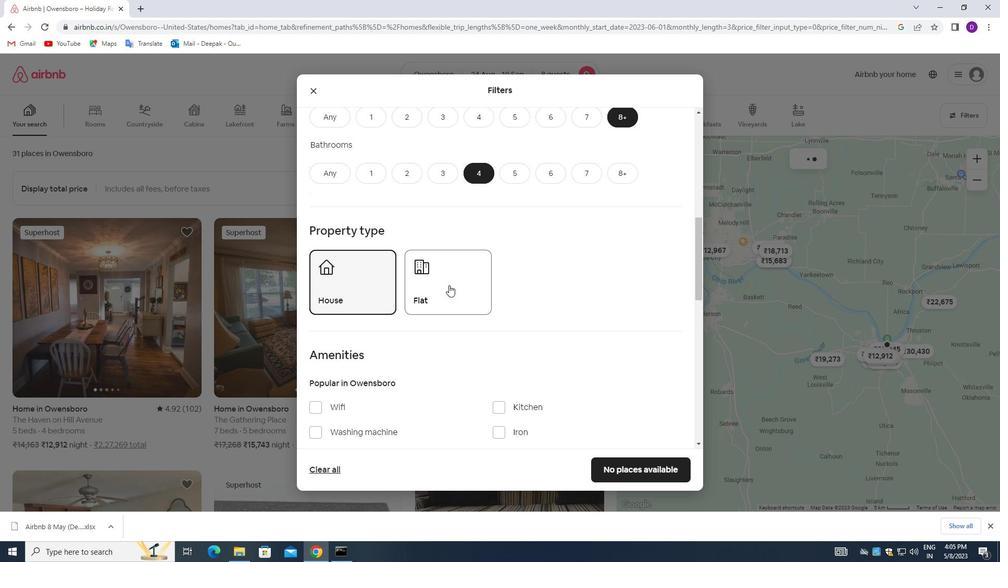 
Action: Mouse moved to (460, 316)
Screenshot: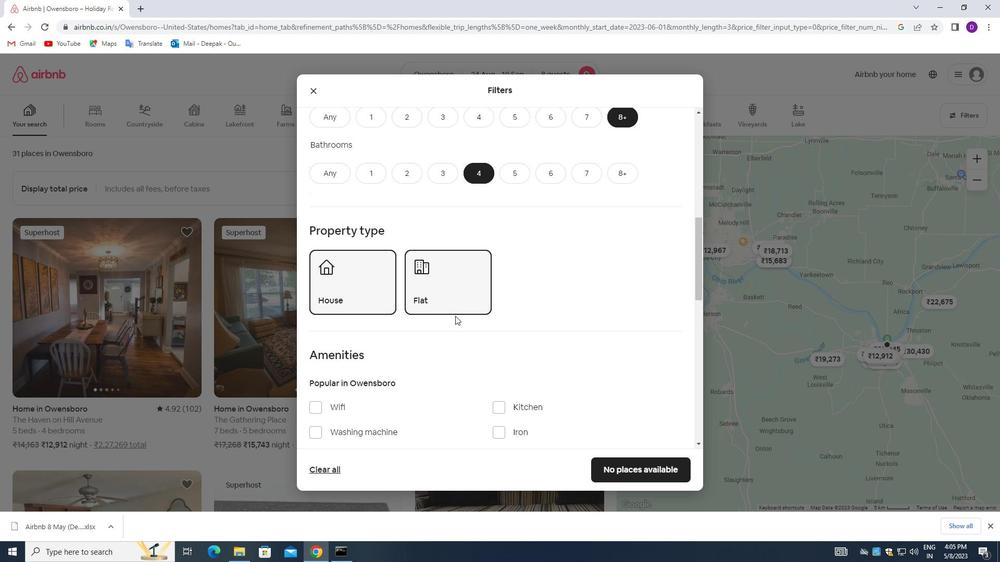 
Action: Mouse scrolled (460, 315) with delta (0, 0)
Screenshot: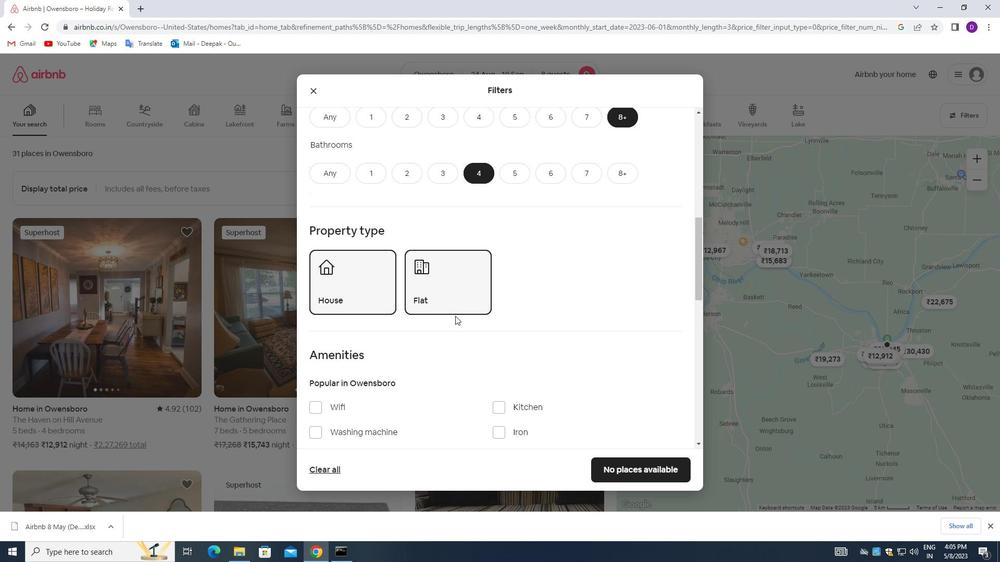 
Action: Mouse moved to (460, 316)
Screenshot: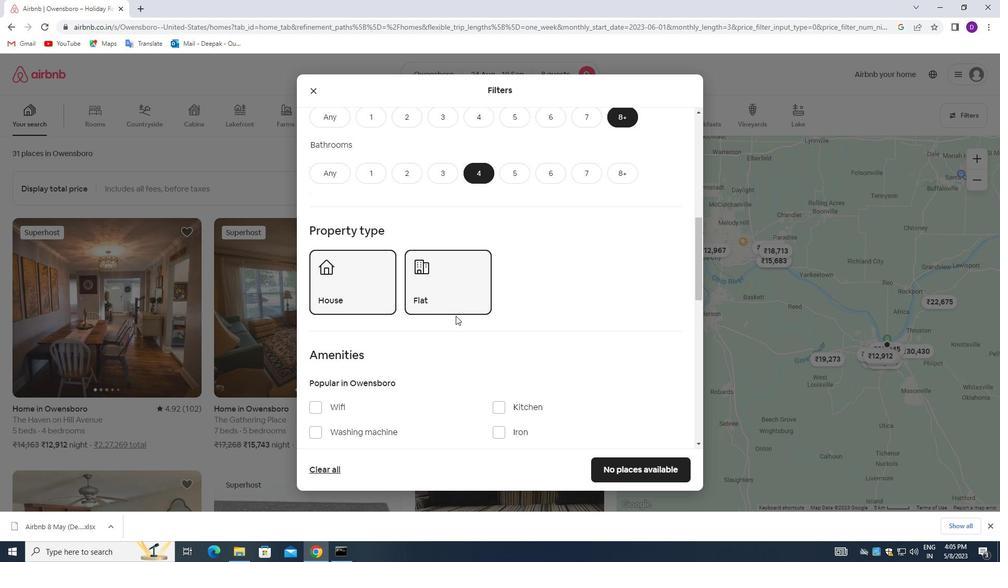 
Action: Mouse scrolled (460, 315) with delta (0, 0)
Screenshot: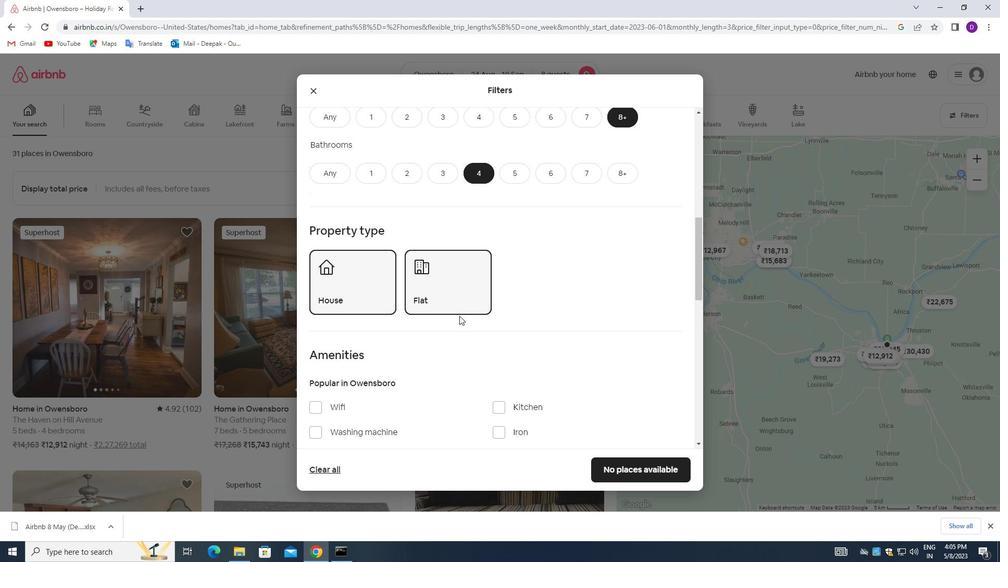 
Action: Mouse scrolled (460, 315) with delta (0, 0)
Screenshot: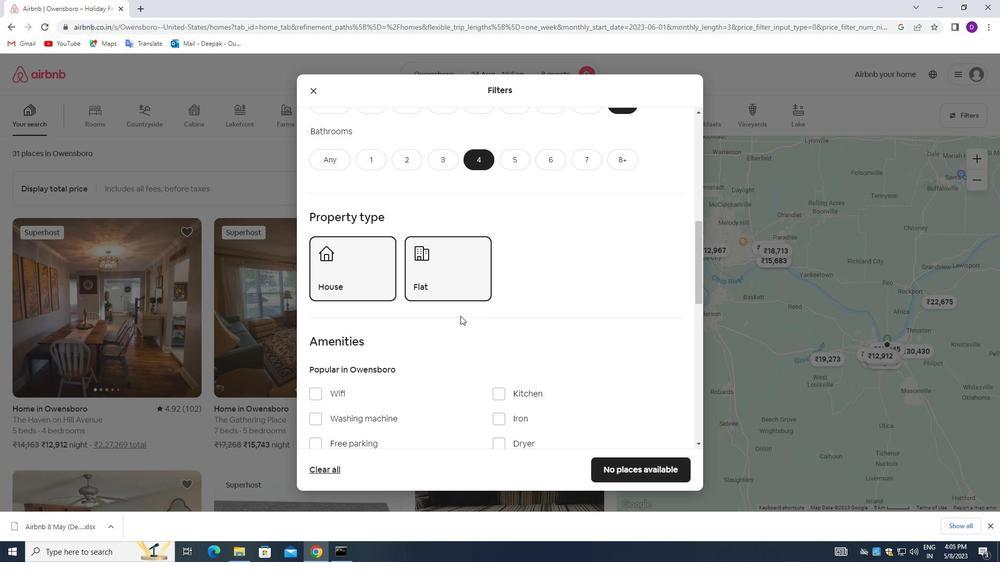 
Action: Mouse moved to (314, 255)
Screenshot: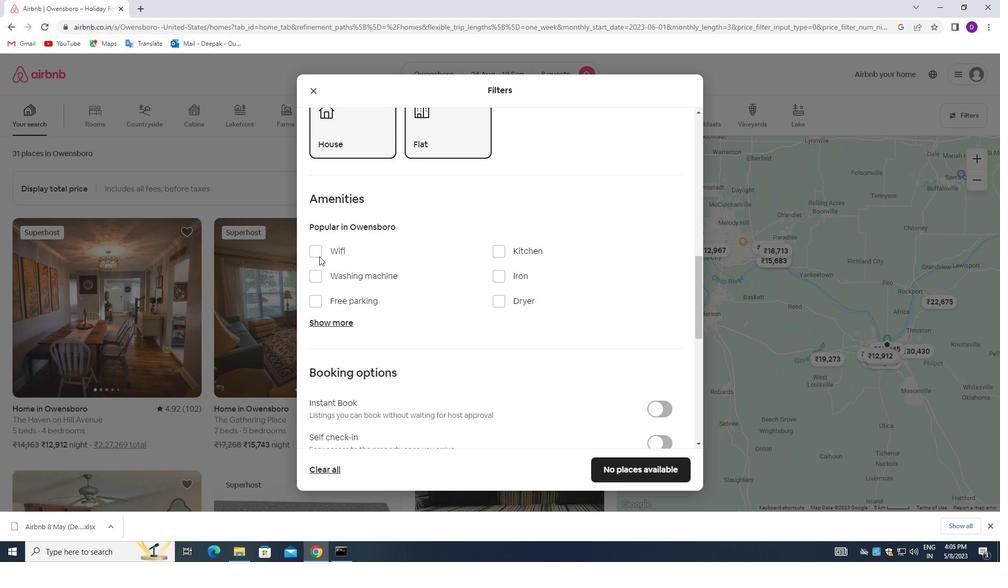 
Action: Mouse pressed left at (314, 255)
Screenshot: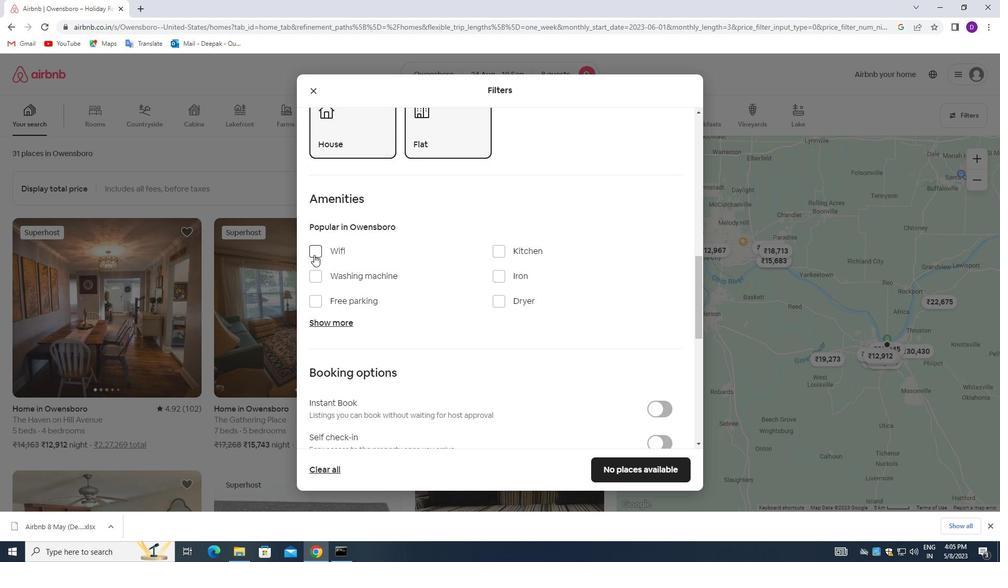 
Action: Mouse moved to (319, 298)
Screenshot: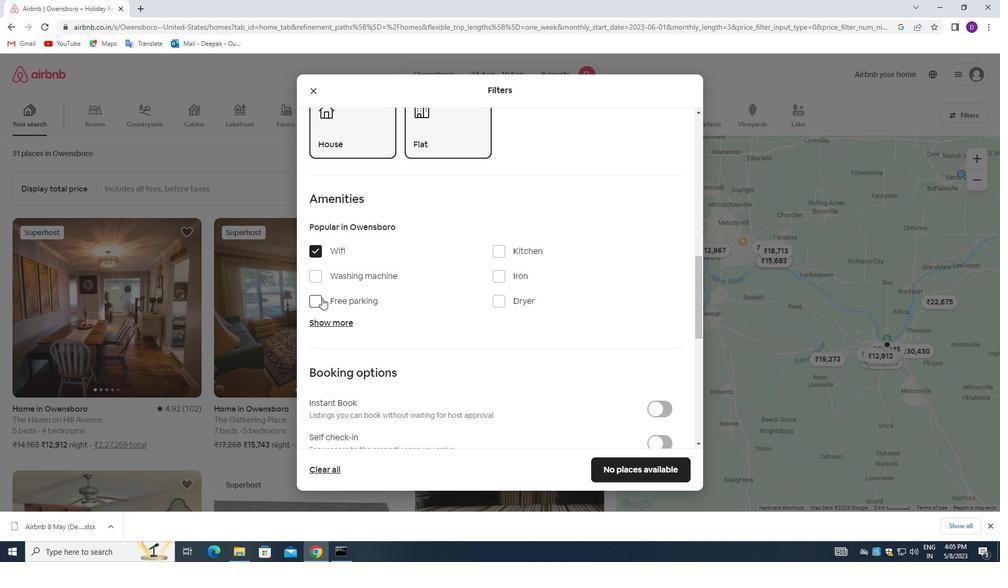 
Action: Mouse pressed left at (319, 298)
Screenshot: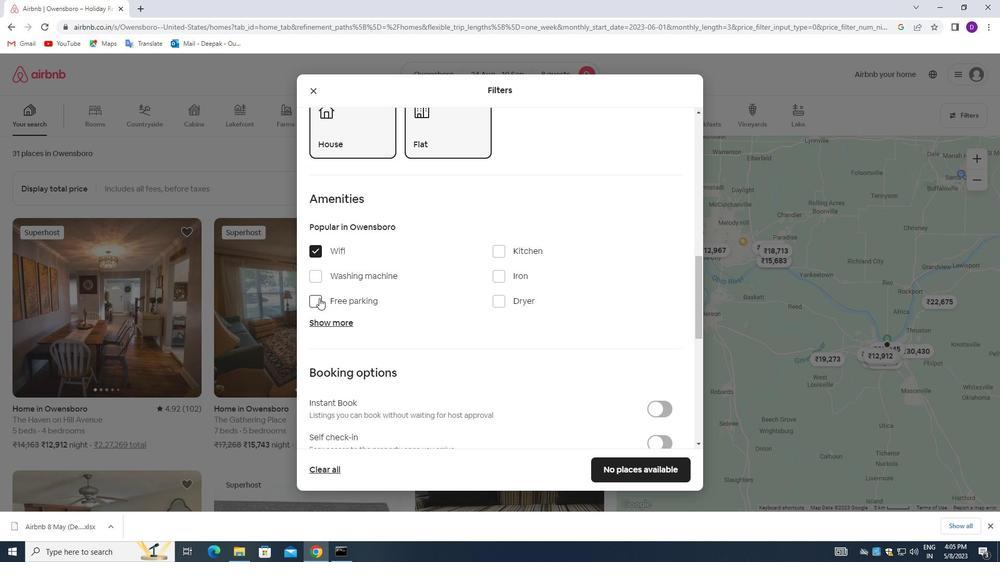 
Action: Mouse moved to (328, 324)
Screenshot: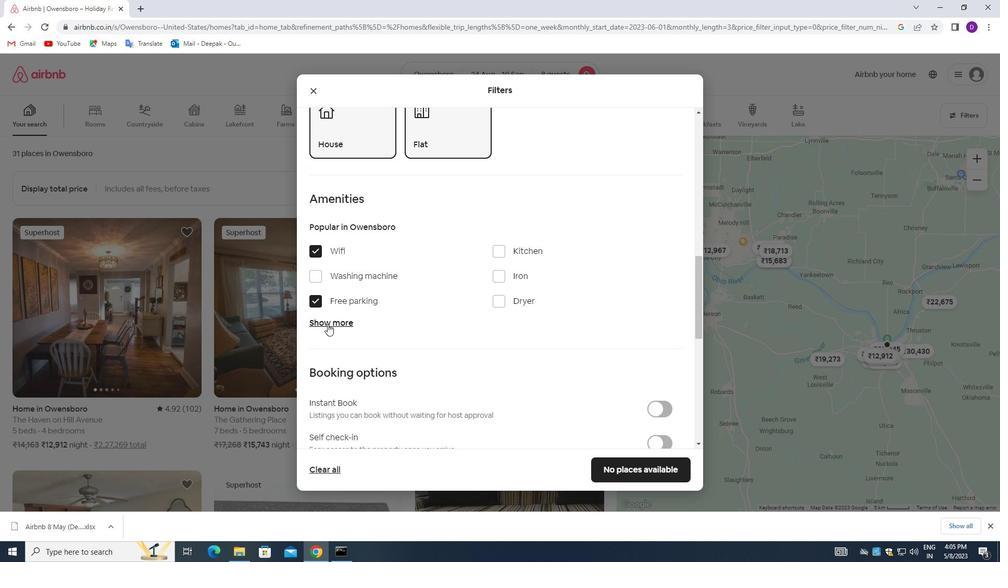 
Action: Mouse pressed left at (328, 324)
Screenshot: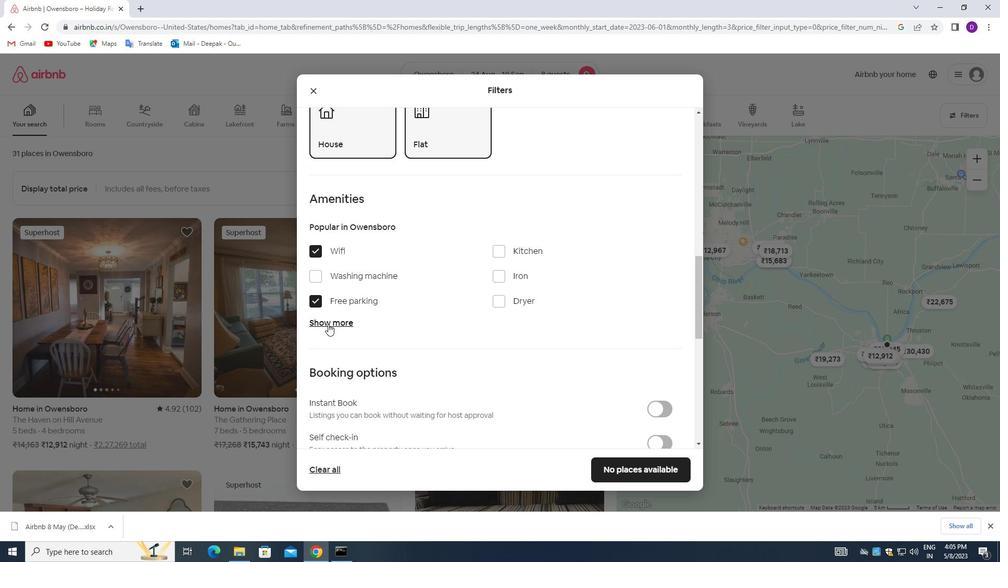 
Action: Mouse moved to (498, 384)
Screenshot: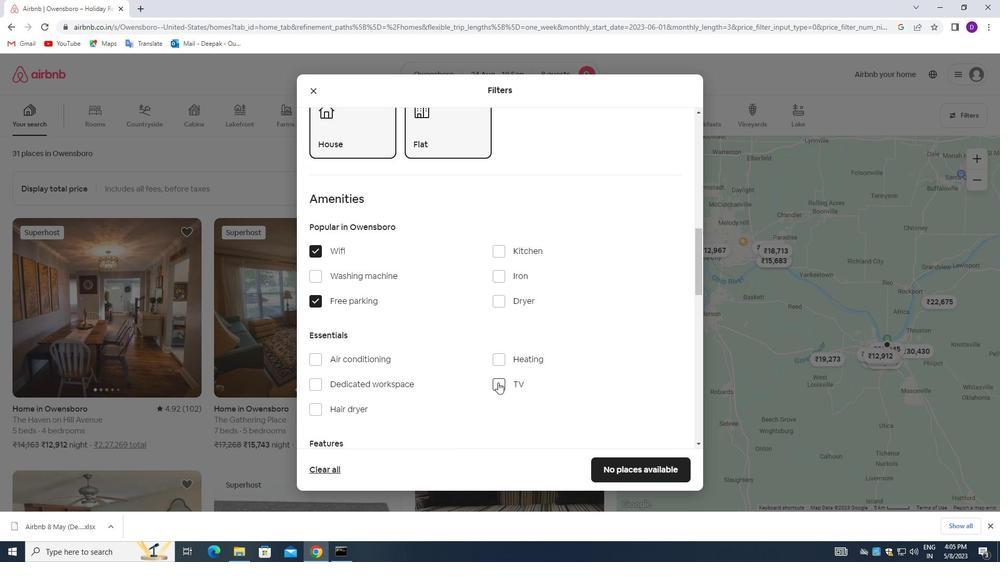 
Action: Mouse pressed left at (498, 384)
Screenshot: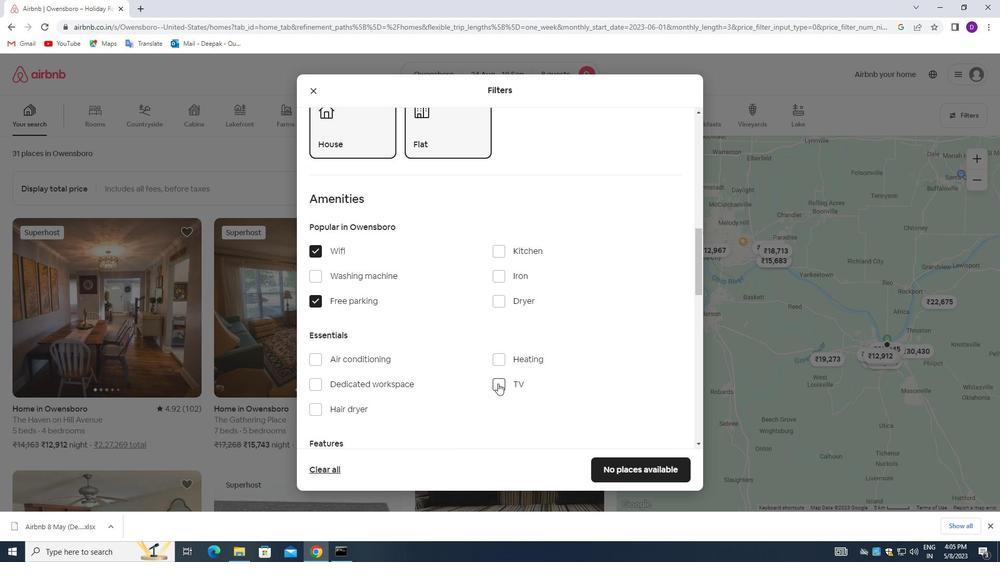 
Action: Mouse moved to (414, 336)
Screenshot: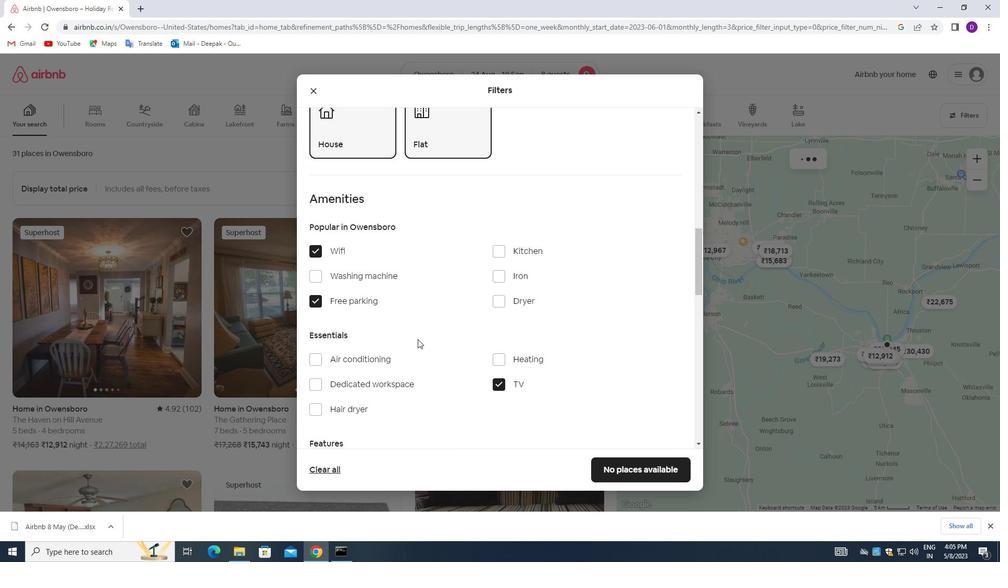 
Action: Mouse scrolled (414, 336) with delta (0, 0)
Screenshot: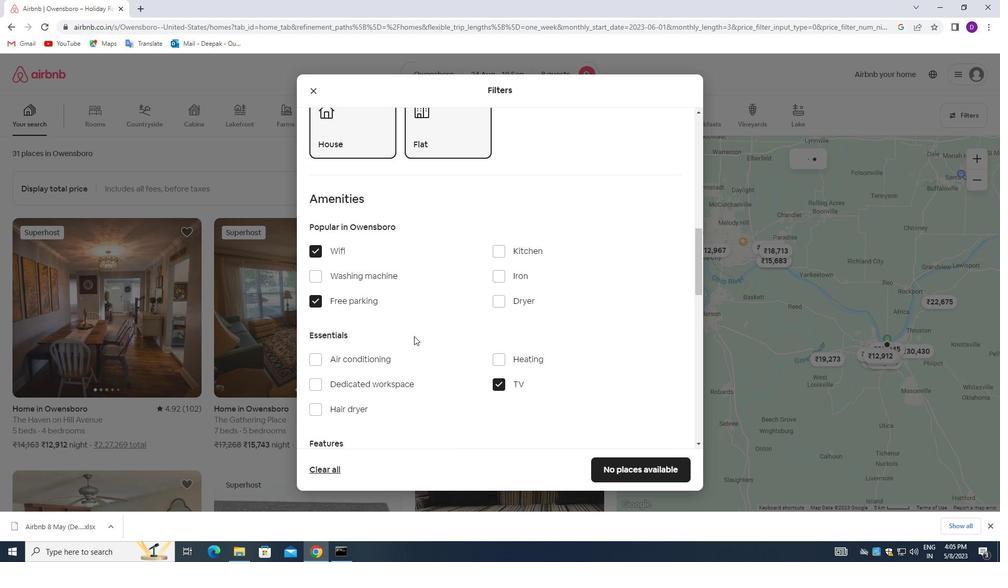 
Action: Mouse scrolled (414, 336) with delta (0, 0)
Screenshot: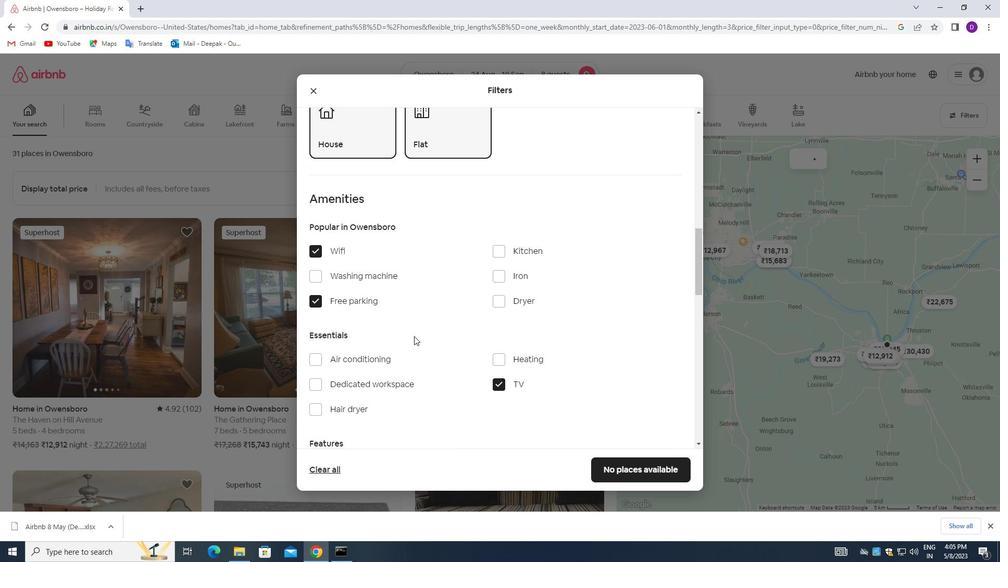 
Action: Mouse moved to (413, 336)
Screenshot: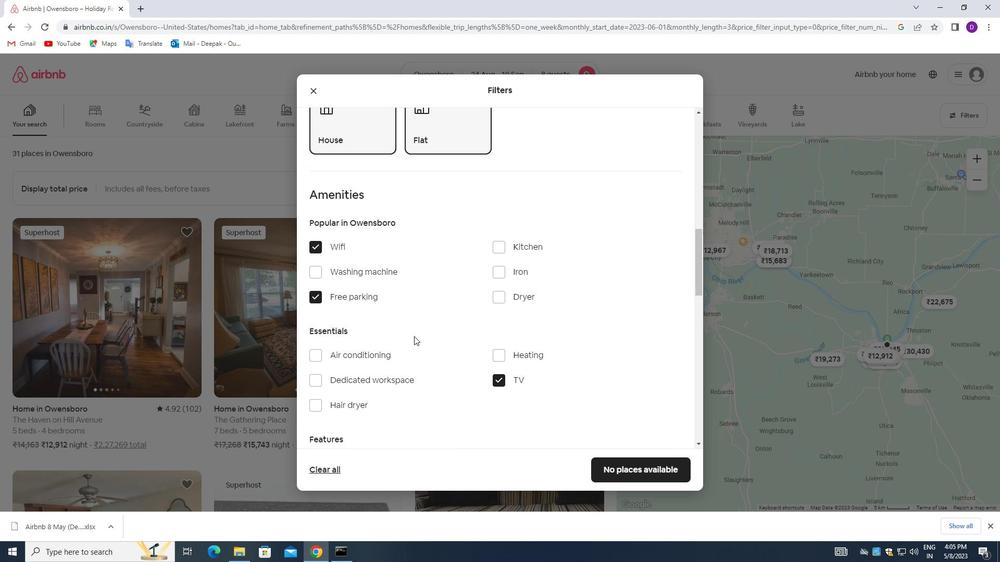 
Action: Mouse scrolled (413, 335) with delta (0, 0)
Screenshot: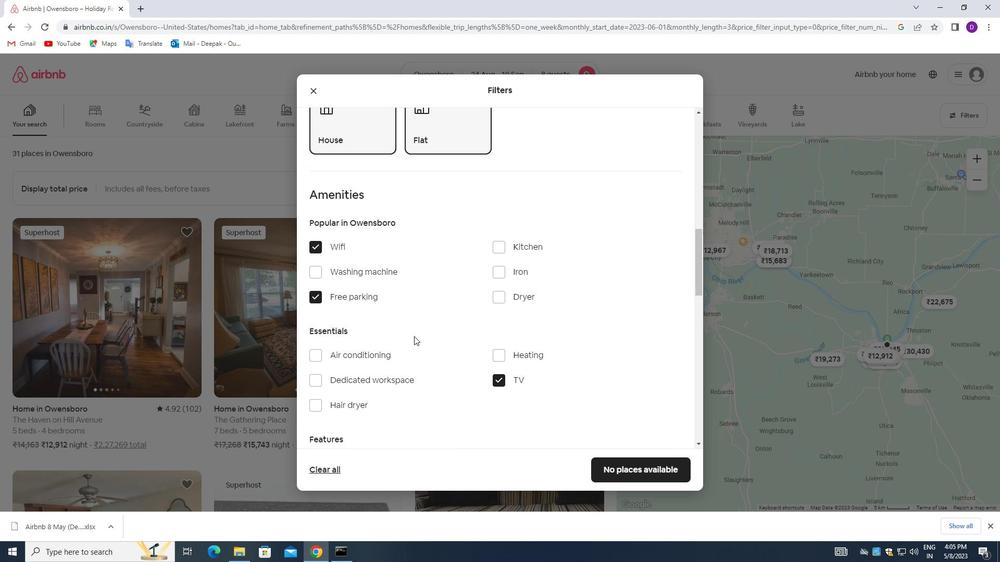 
Action: Mouse moved to (314, 358)
Screenshot: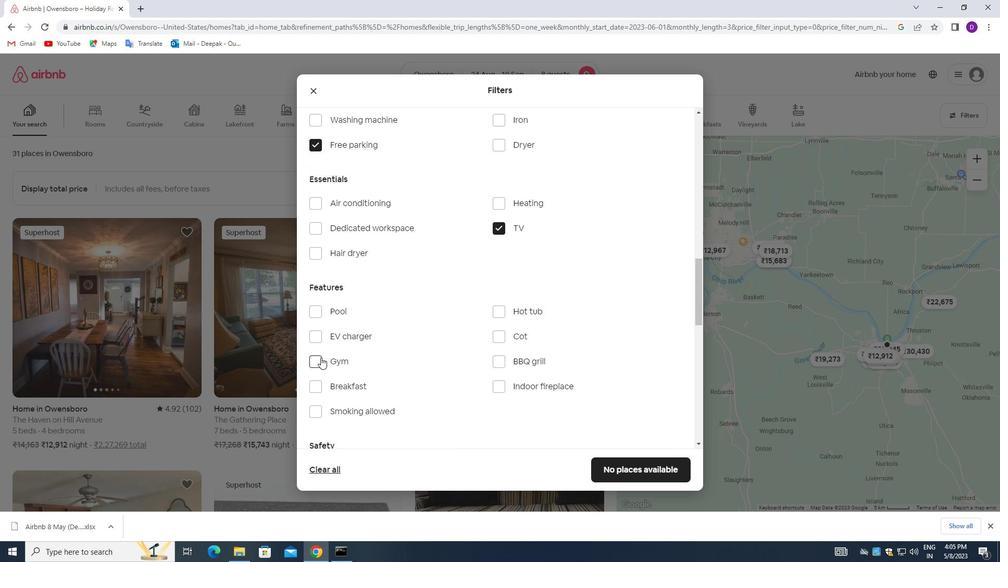 
Action: Mouse pressed left at (314, 358)
Screenshot: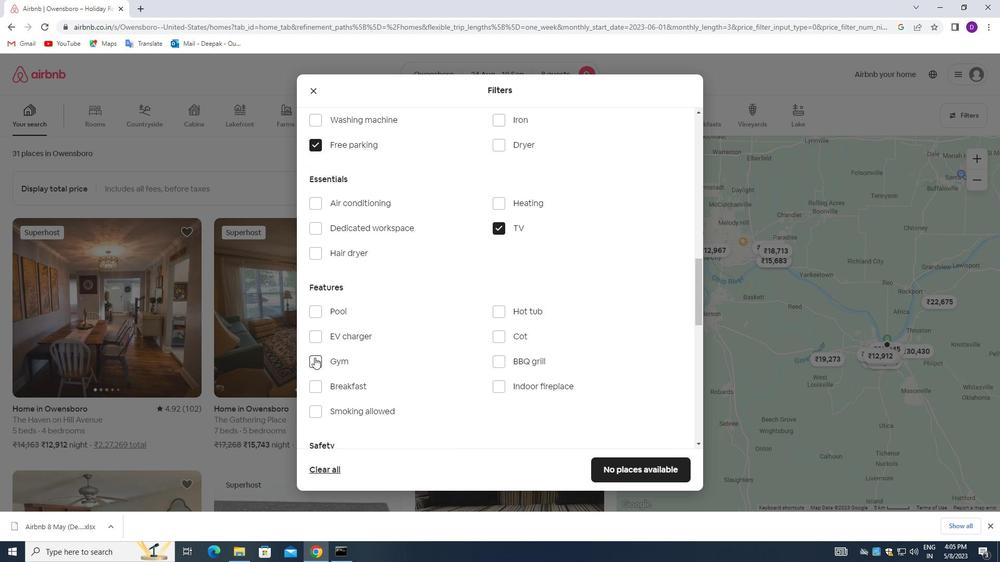 
Action: Mouse moved to (315, 389)
Screenshot: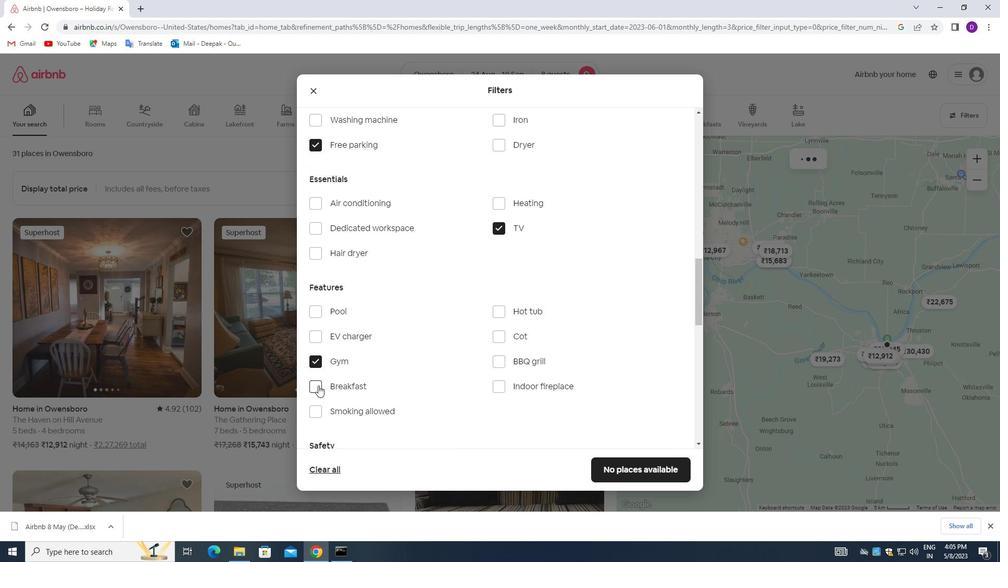 
Action: Mouse pressed left at (315, 389)
Screenshot: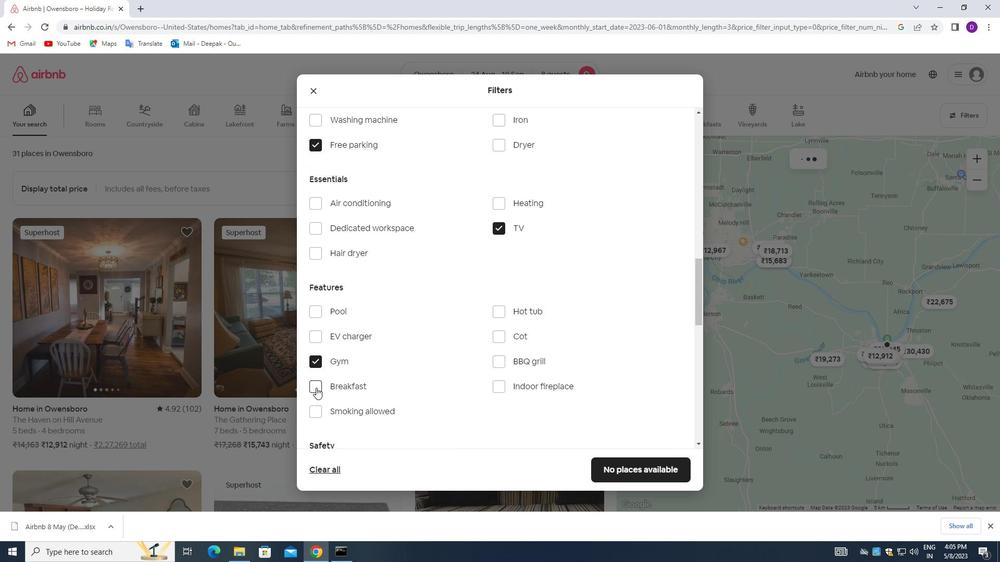 
Action: Mouse moved to (422, 326)
Screenshot: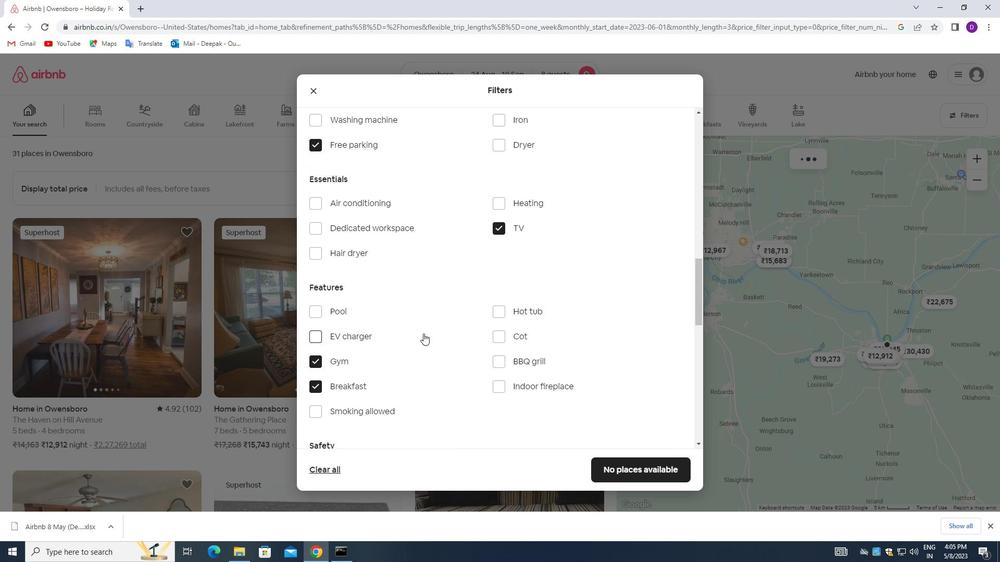 
Action: Mouse scrolled (422, 326) with delta (0, 0)
Screenshot: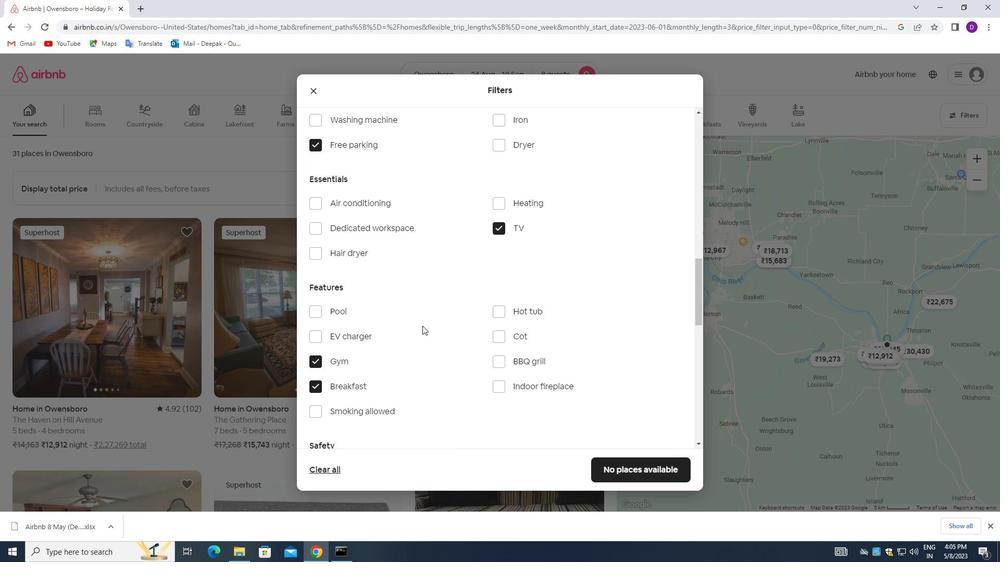 
Action: Mouse scrolled (422, 325) with delta (0, 0)
Screenshot: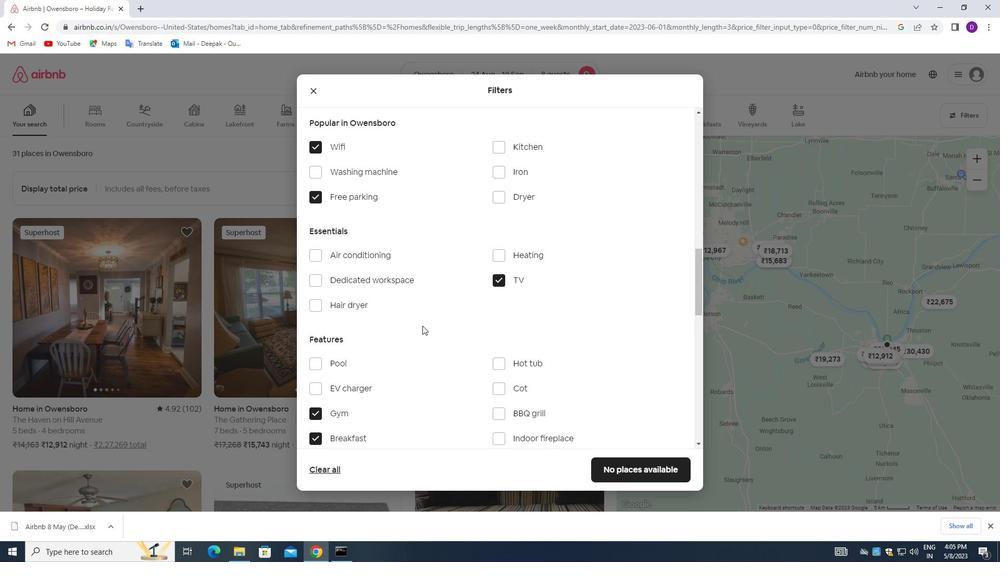 
Action: Mouse moved to (422, 326)
Screenshot: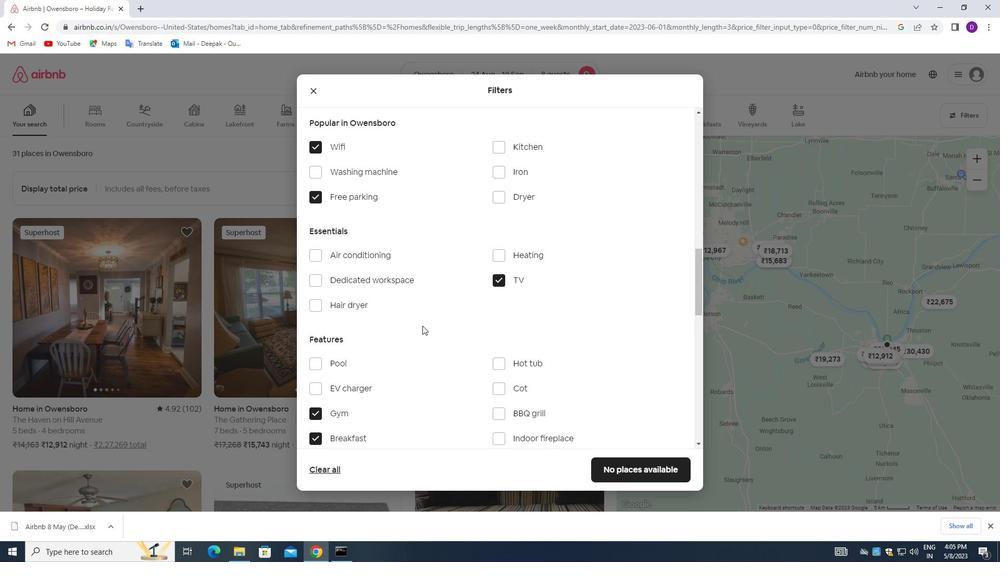 
Action: Mouse scrolled (422, 325) with delta (0, 0)
Screenshot: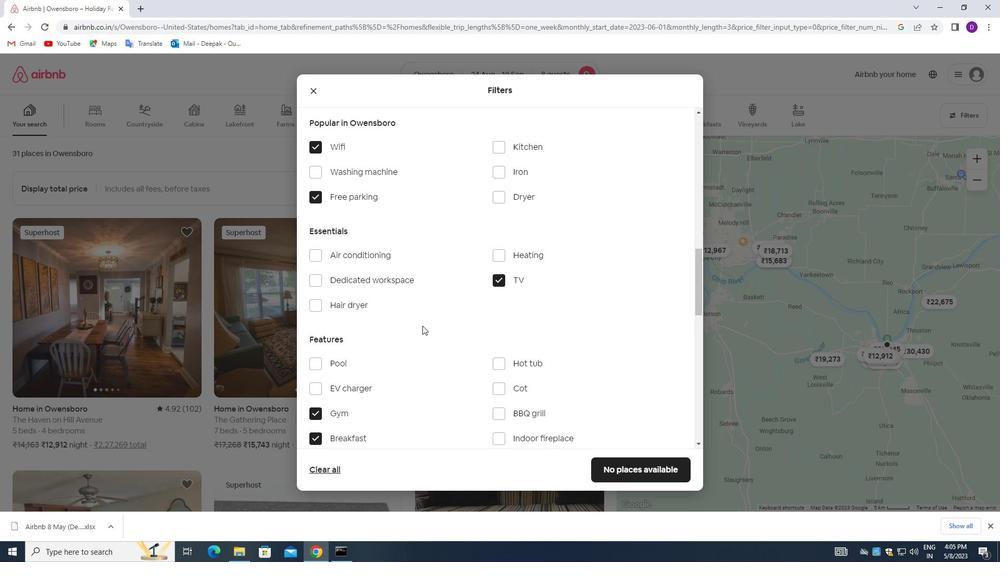
Action: Mouse scrolled (422, 325) with delta (0, 0)
Screenshot: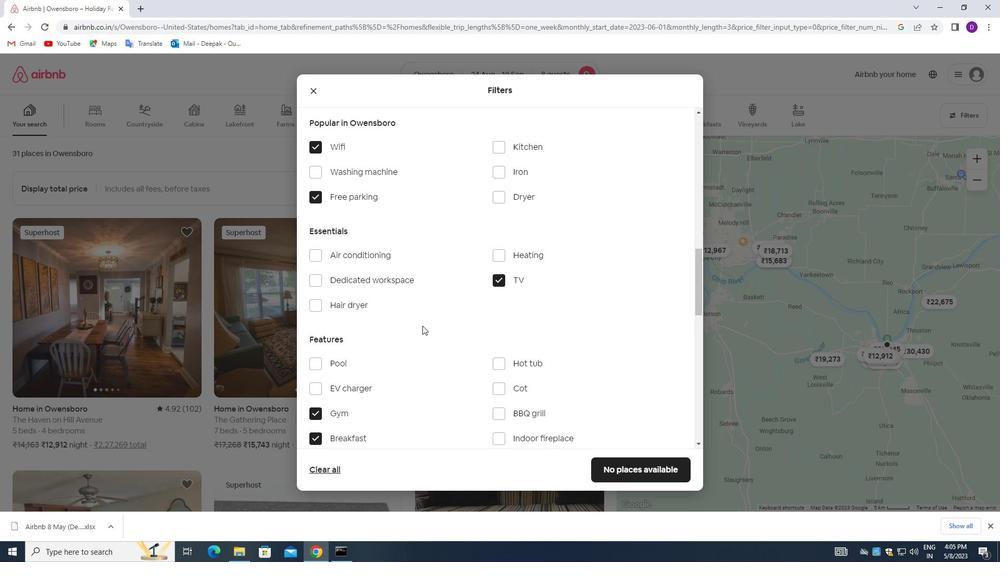 
Action: Mouse moved to (425, 326)
Screenshot: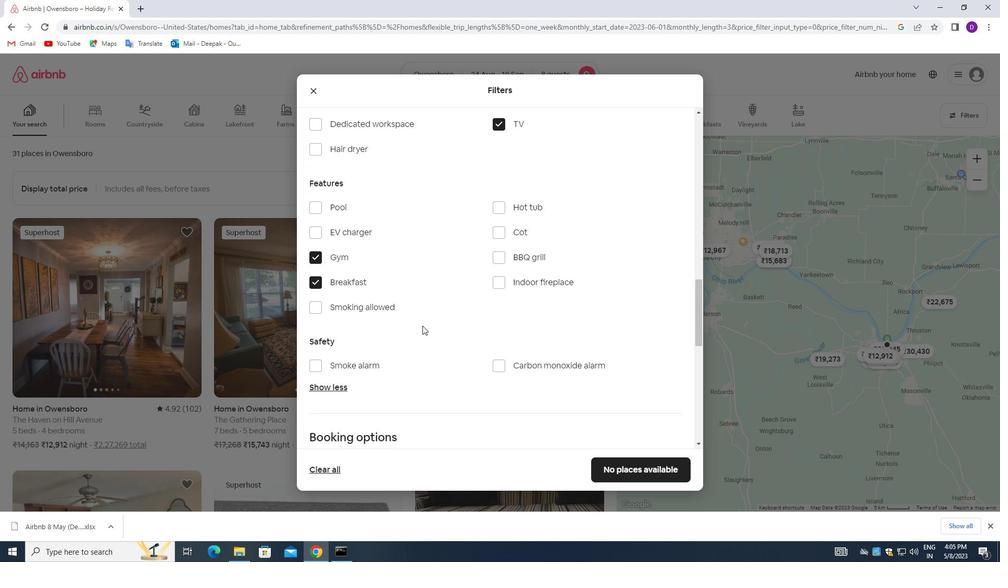 
Action: Mouse scrolled (425, 325) with delta (0, 0)
Screenshot: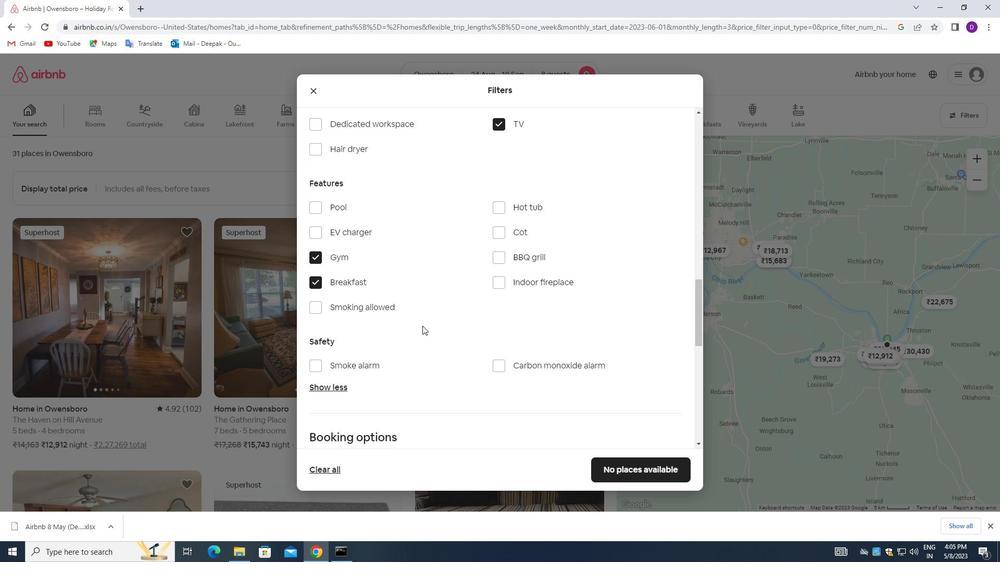 
Action: Mouse moved to (425, 326)
Screenshot: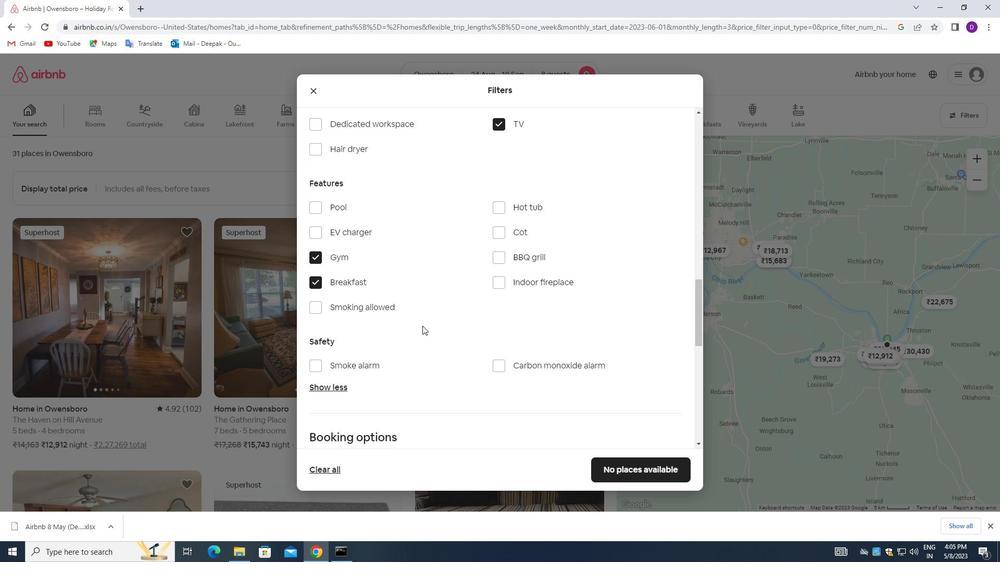 
Action: Mouse scrolled (425, 326) with delta (0, 0)
Screenshot: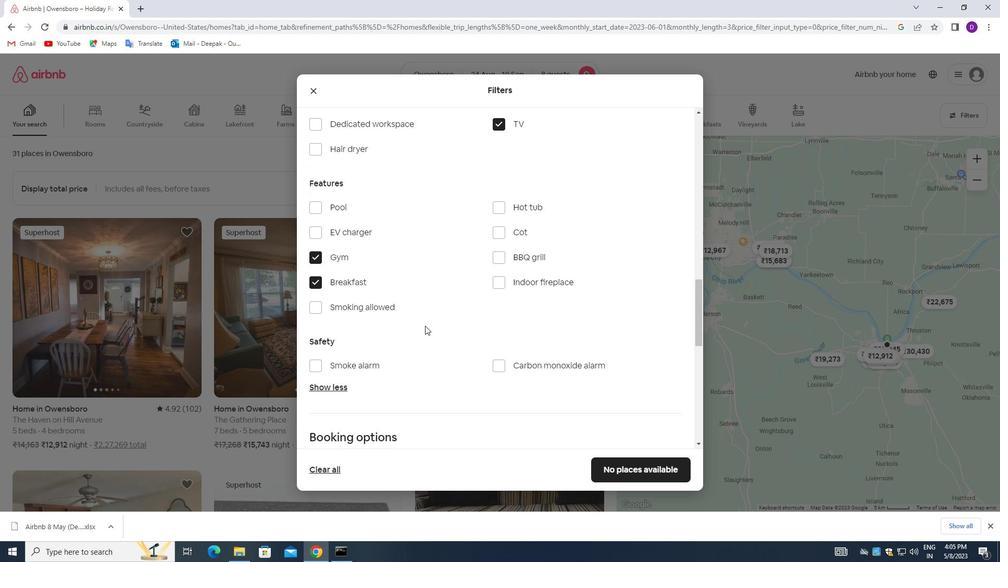 
Action: Mouse moved to (459, 349)
Screenshot: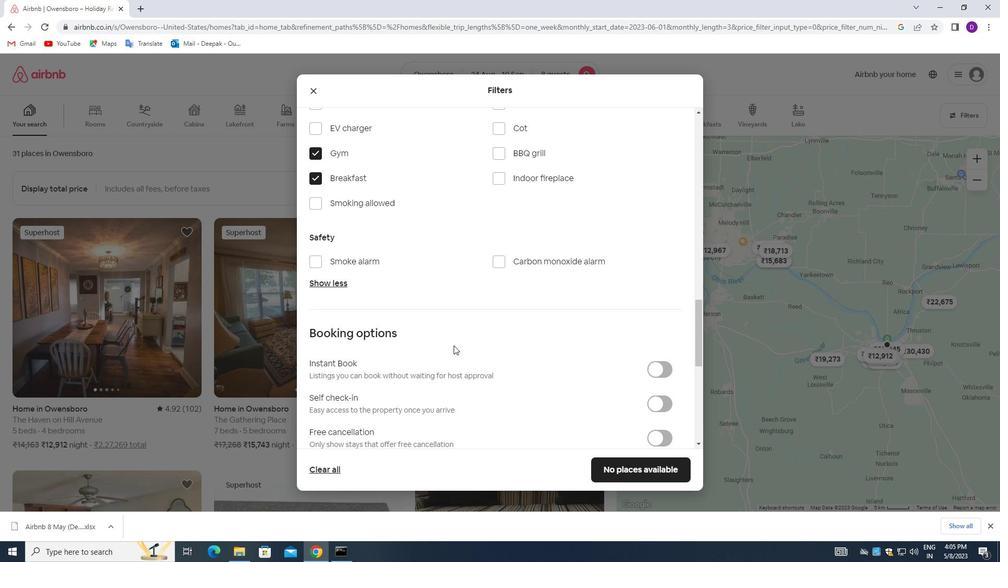 
Action: Mouse scrolled (459, 349) with delta (0, 0)
Screenshot: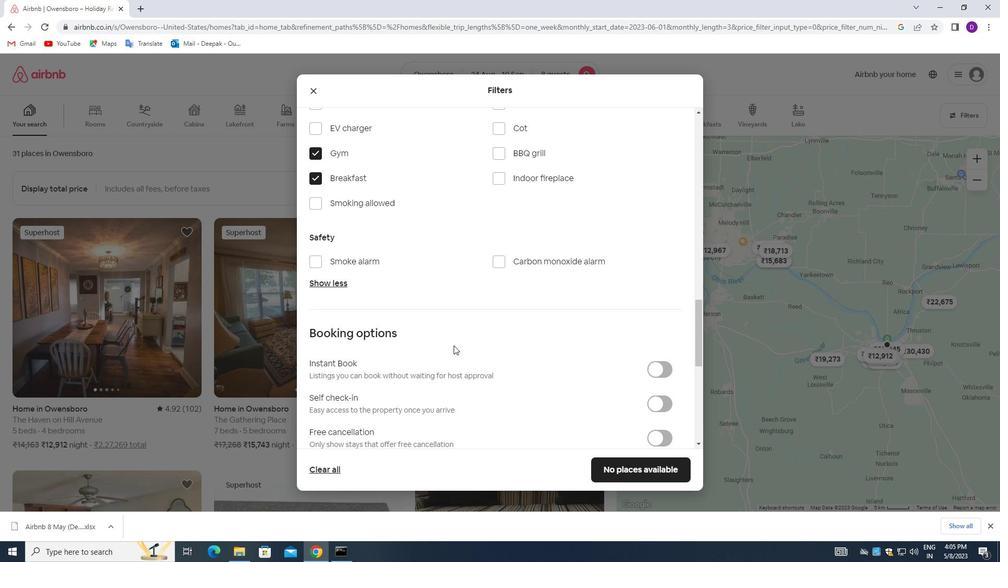 
Action: Mouse moved to (459, 349)
Screenshot: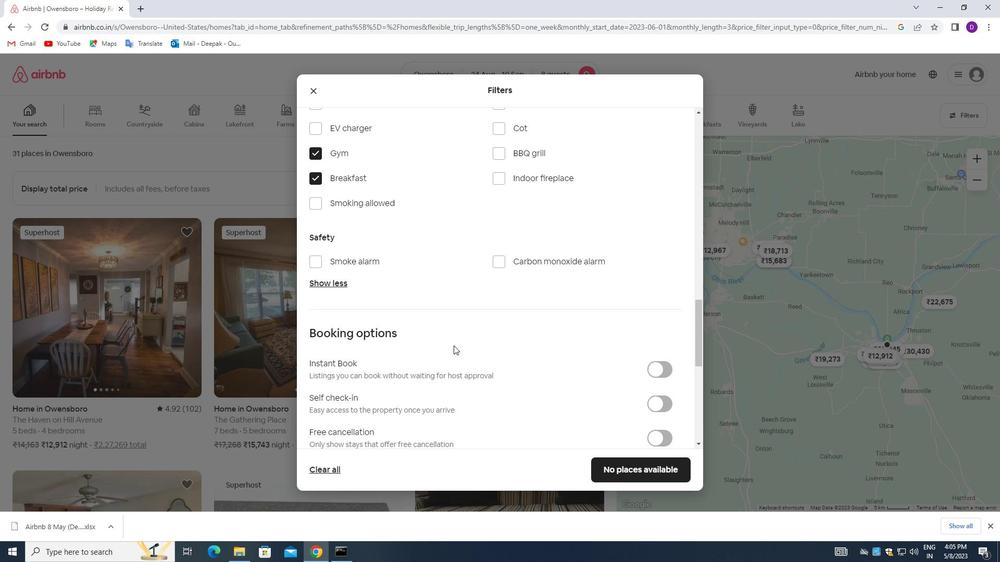 
Action: Mouse scrolled (459, 349) with delta (0, 0)
Screenshot: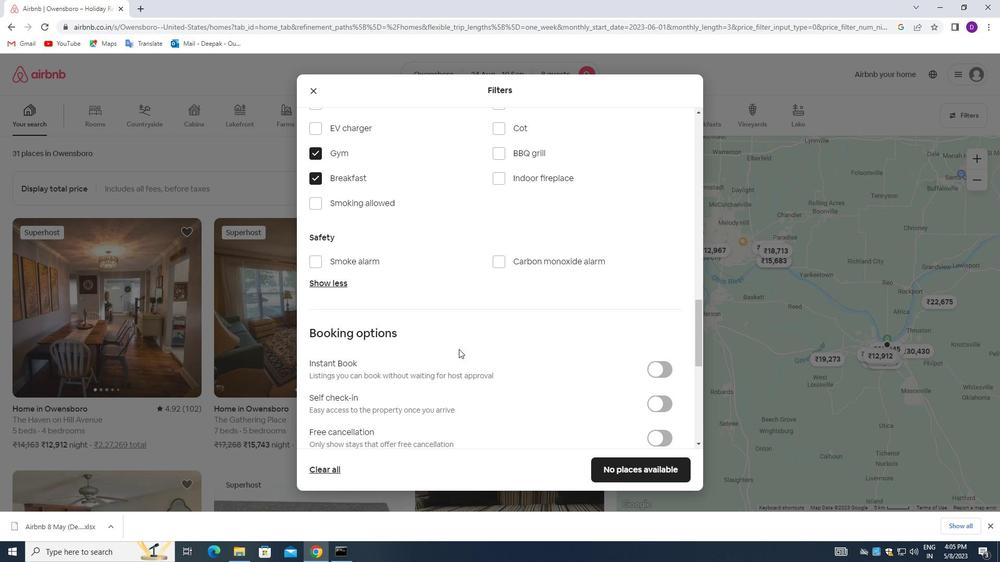 
Action: Mouse moved to (655, 298)
Screenshot: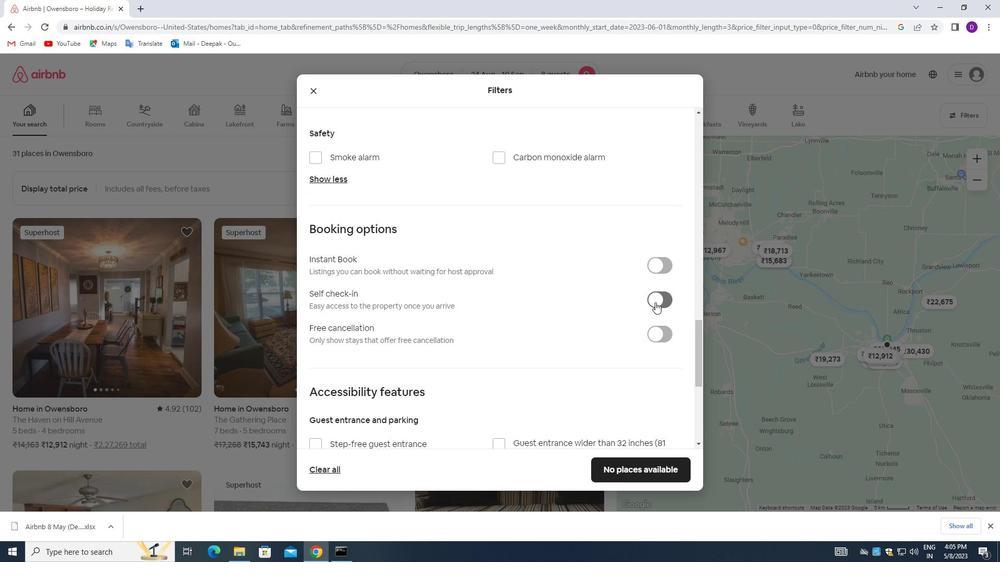 
Action: Mouse pressed left at (655, 298)
Screenshot: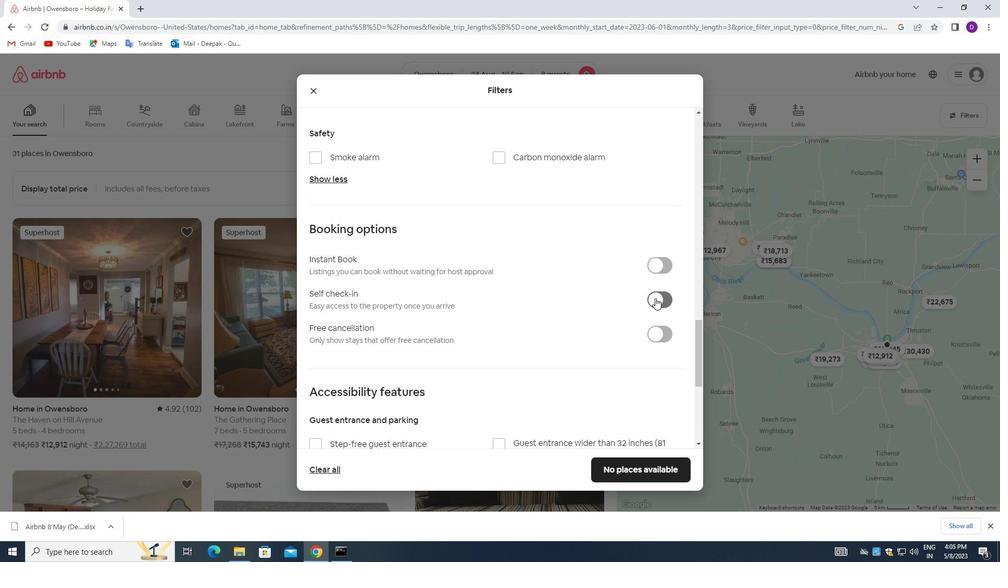
Action: Mouse moved to (467, 349)
Screenshot: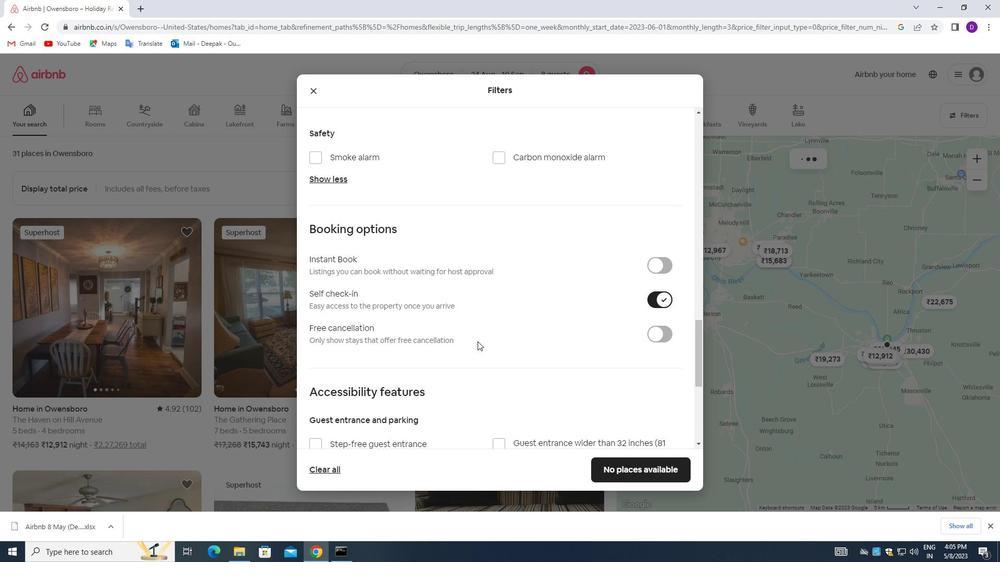
Action: Mouse scrolled (467, 349) with delta (0, 0)
Screenshot: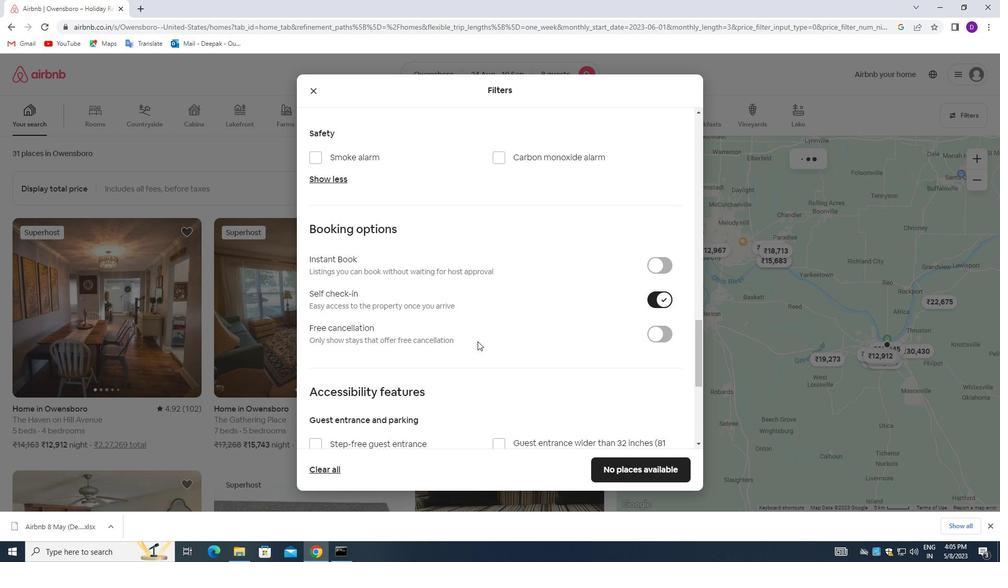 
Action: Mouse scrolled (467, 349) with delta (0, 0)
Screenshot: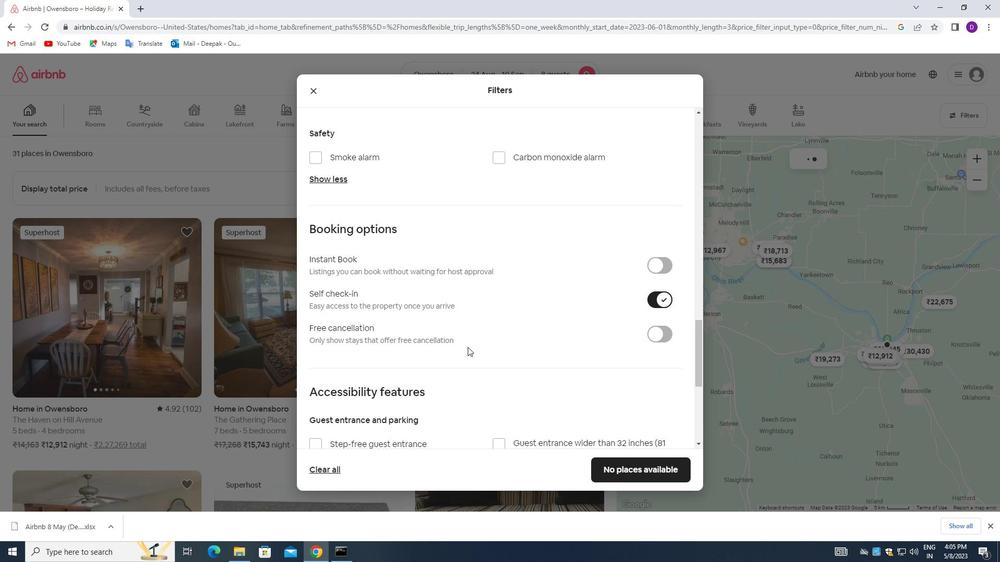 
Action: Mouse moved to (469, 349)
Screenshot: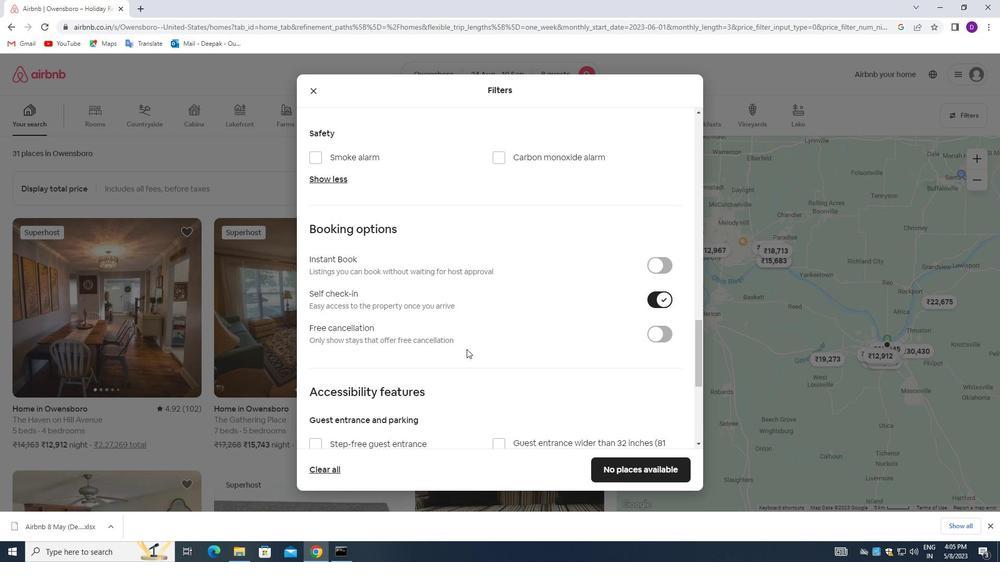 
Action: Mouse scrolled (469, 349) with delta (0, 0)
Screenshot: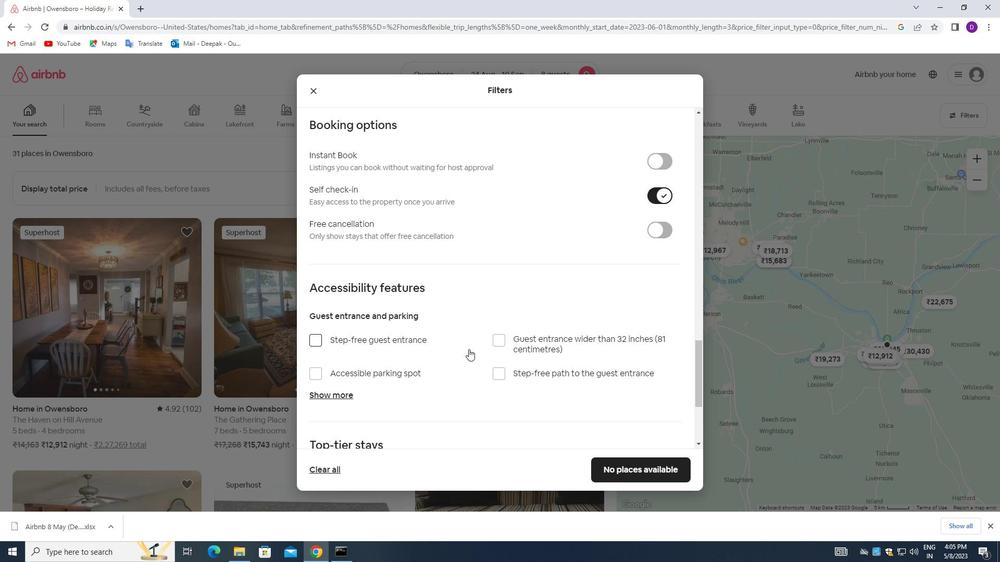 
Action: Mouse moved to (467, 350)
Screenshot: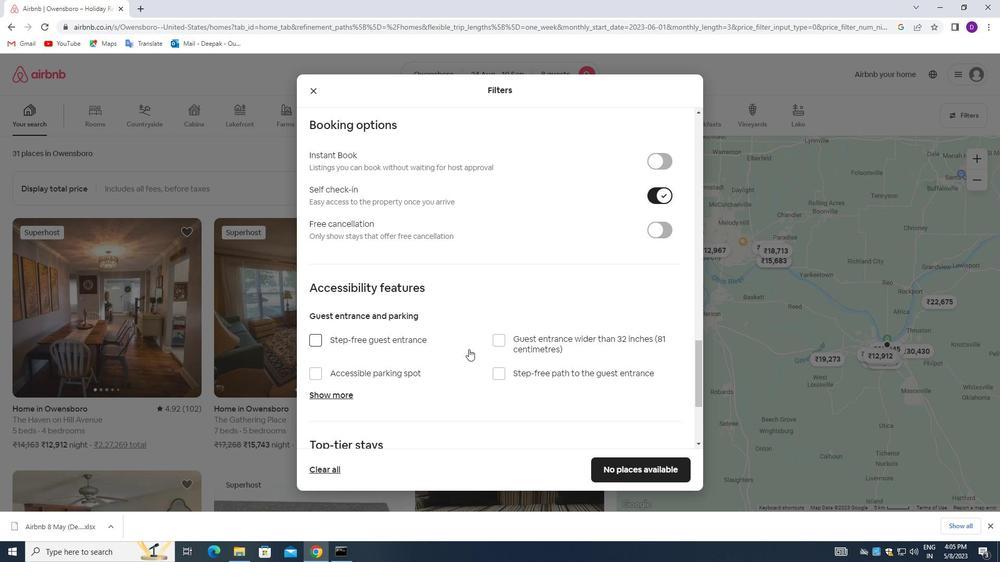 
Action: Mouse scrolled (467, 350) with delta (0, 0)
Screenshot: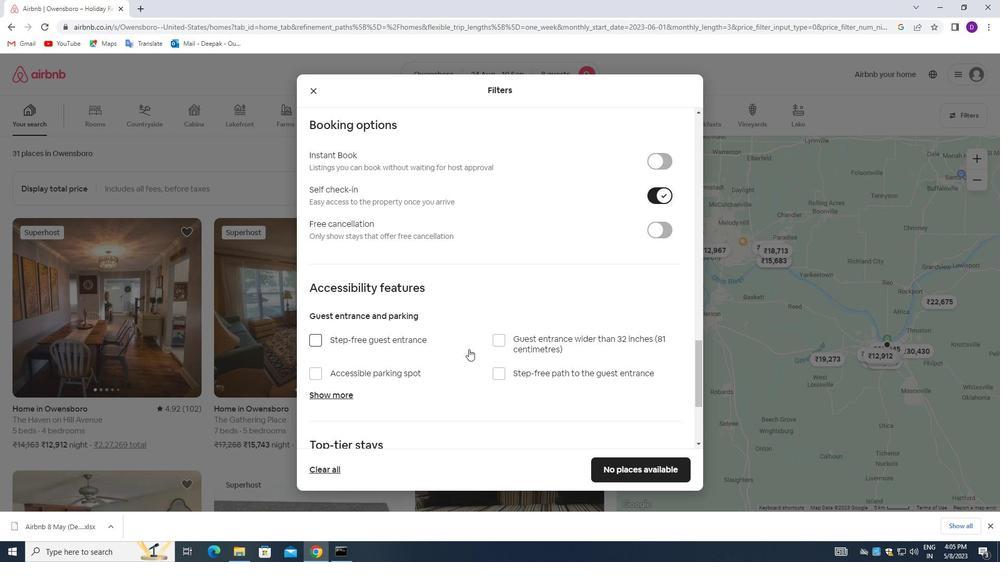 
Action: Mouse moved to (471, 349)
Screenshot: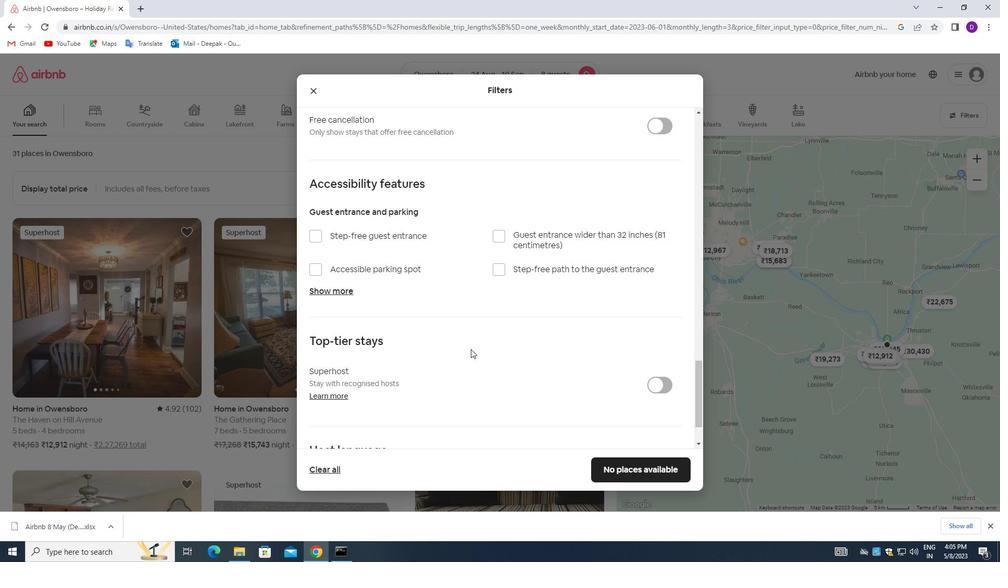 
Action: Mouse scrolled (471, 349) with delta (0, 0)
Screenshot: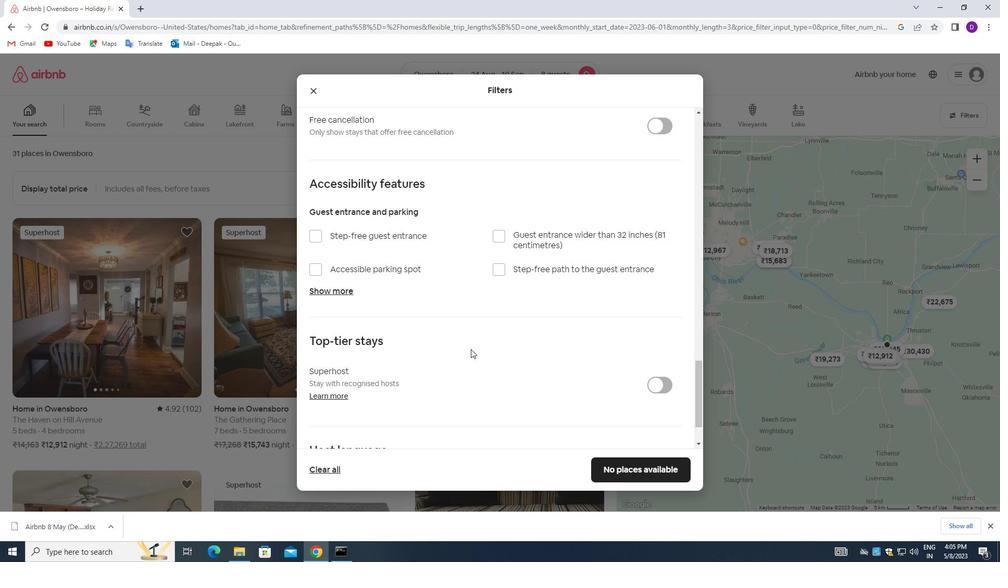 
Action: Mouse moved to (471, 350)
Screenshot: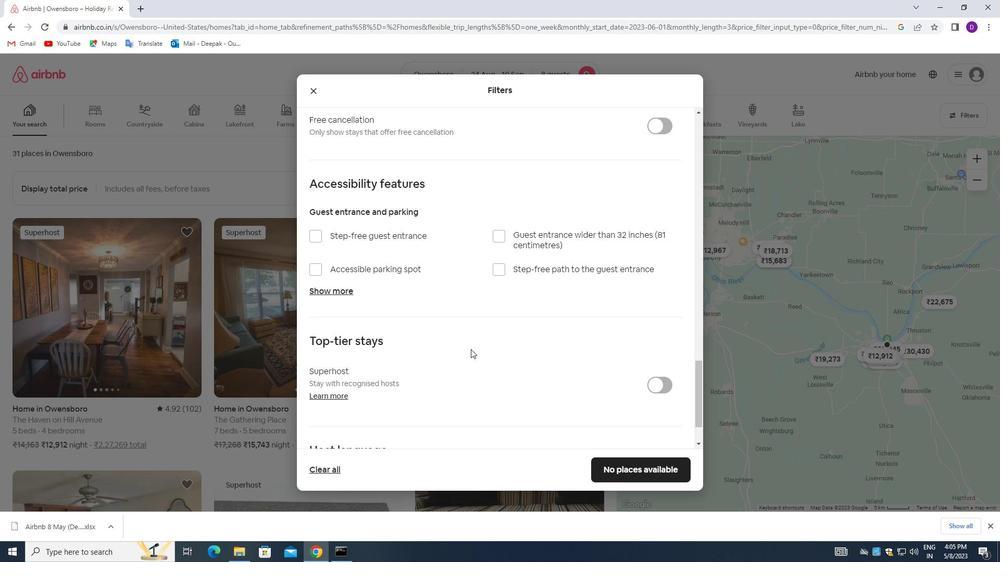 
Action: Mouse scrolled (471, 350) with delta (0, 0)
Screenshot: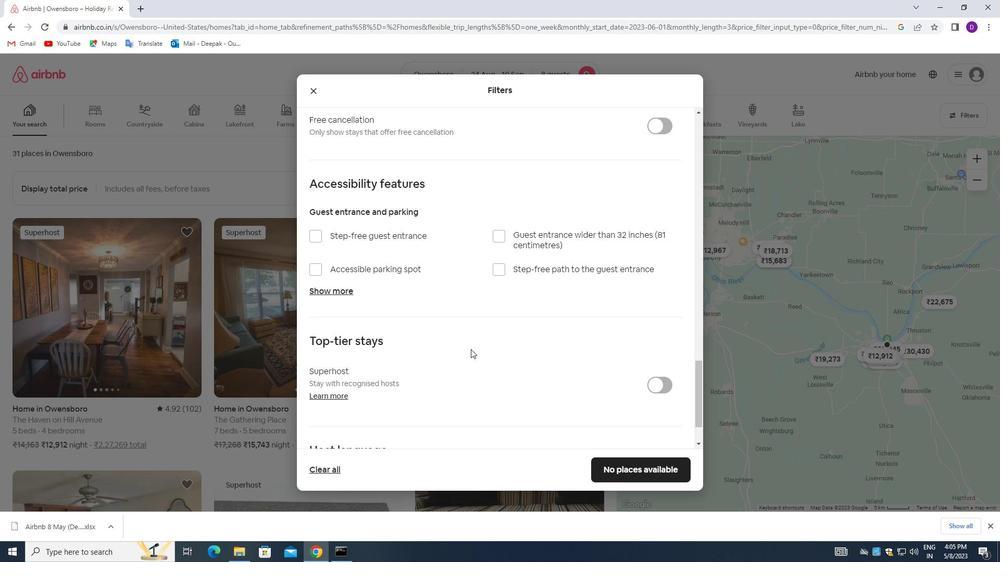 
Action: Mouse moved to (321, 415)
Screenshot: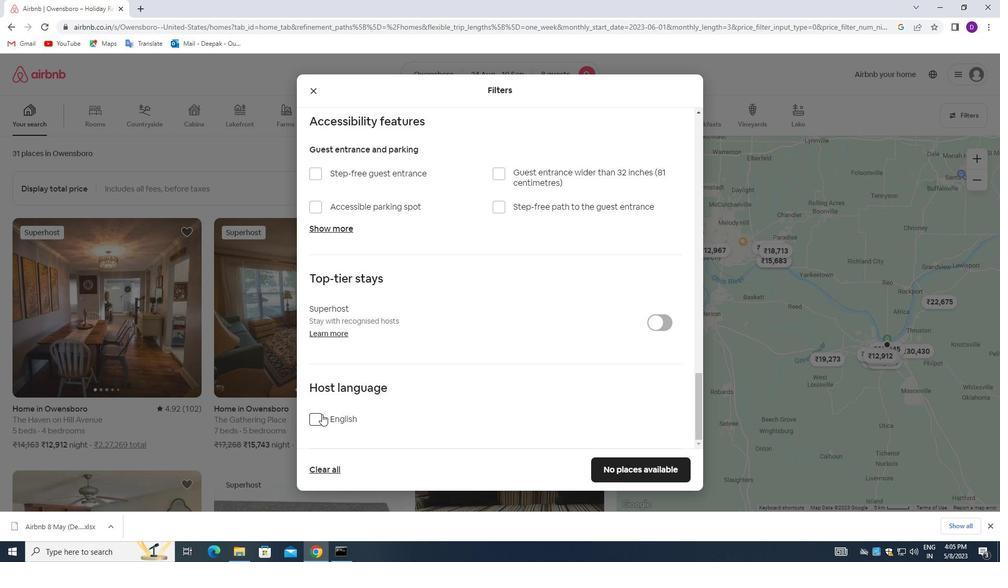 
Action: Mouse pressed left at (321, 415)
Screenshot: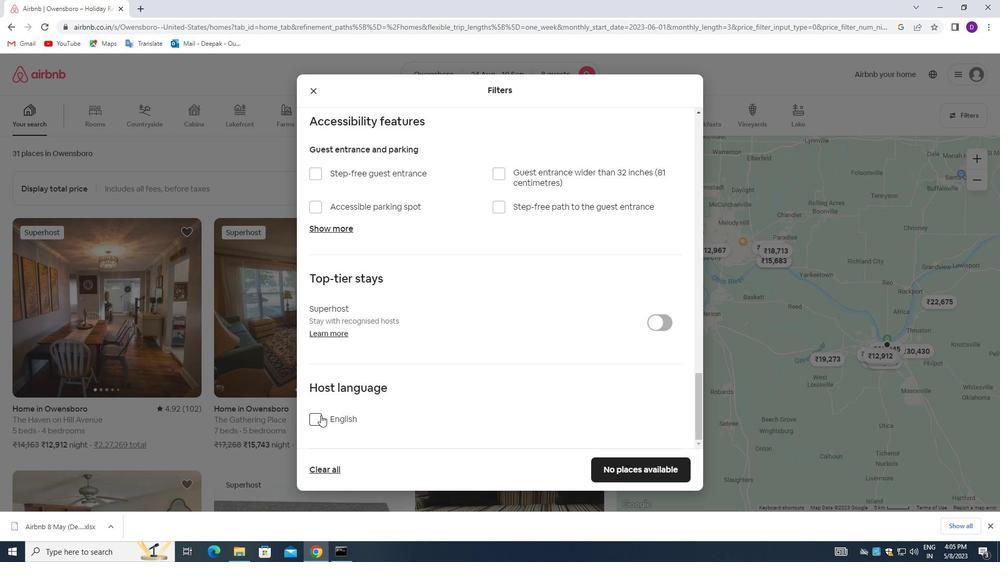 
Action: Mouse moved to (542, 435)
Screenshot: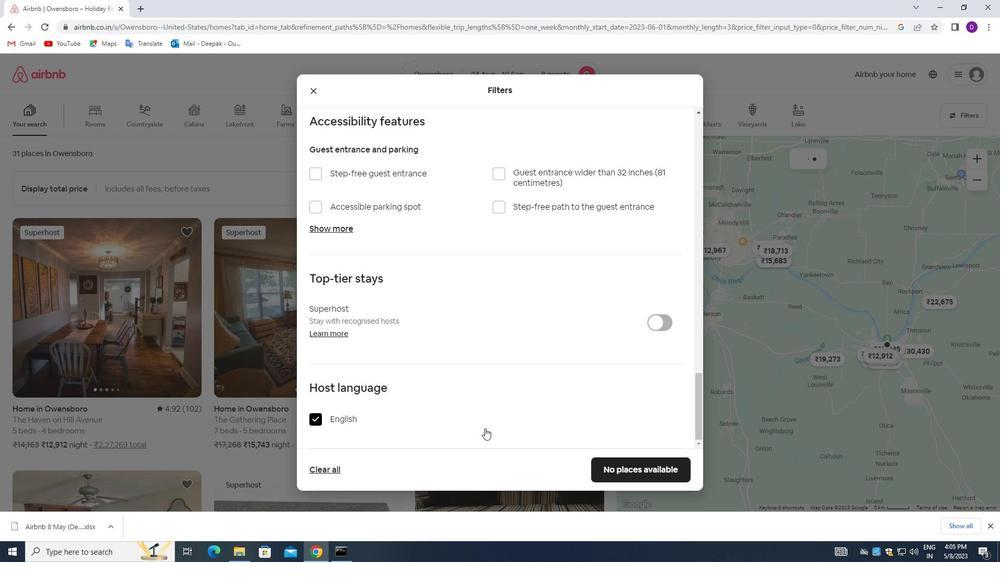 
Action: Mouse scrolled (542, 435) with delta (0, 0)
Screenshot: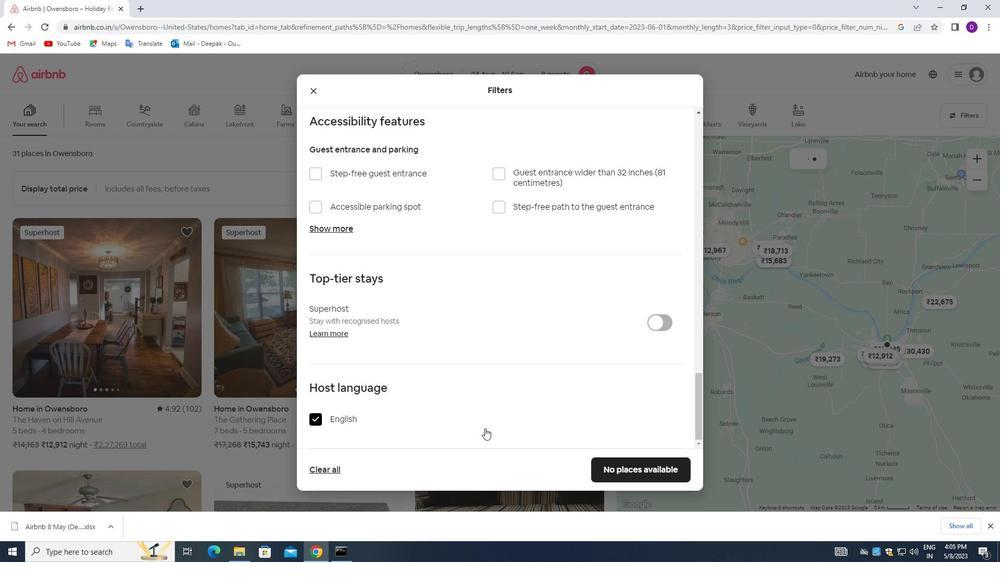 
Action: Mouse moved to (545, 436)
Screenshot: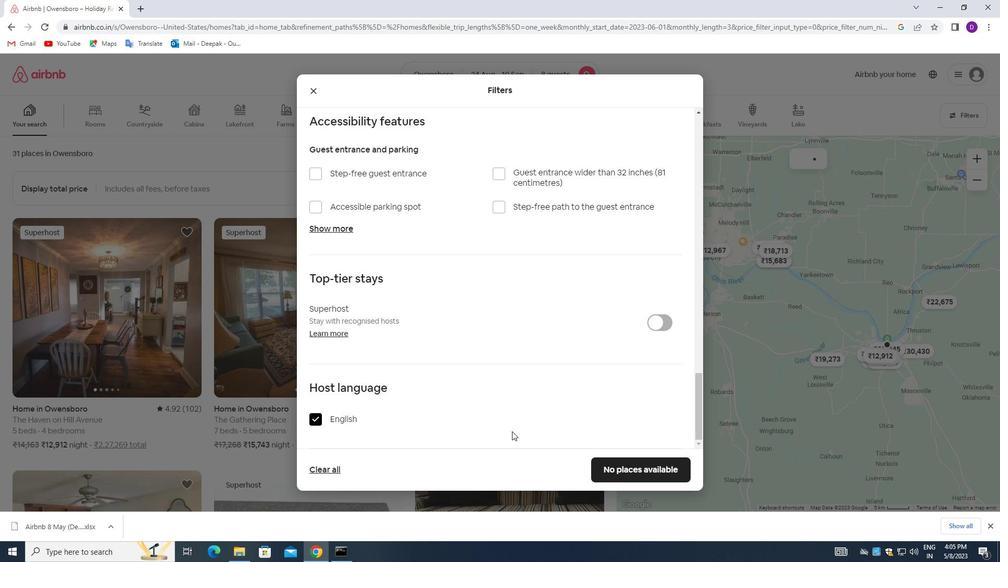 
Action: Mouse scrolled (545, 436) with delta (0, 0)
Screenshot: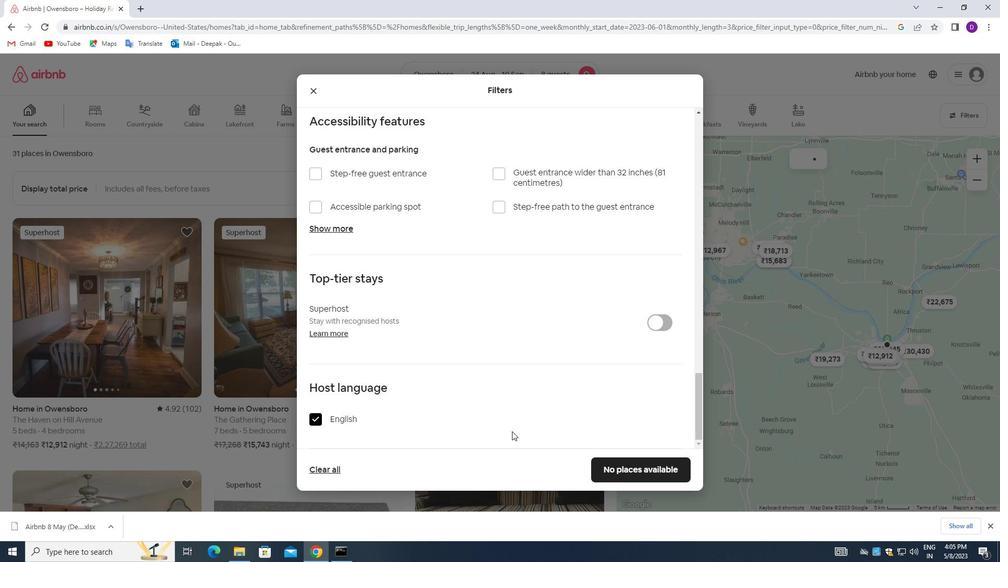 
Action: Mouse moved to (597, 467)
Screenshot: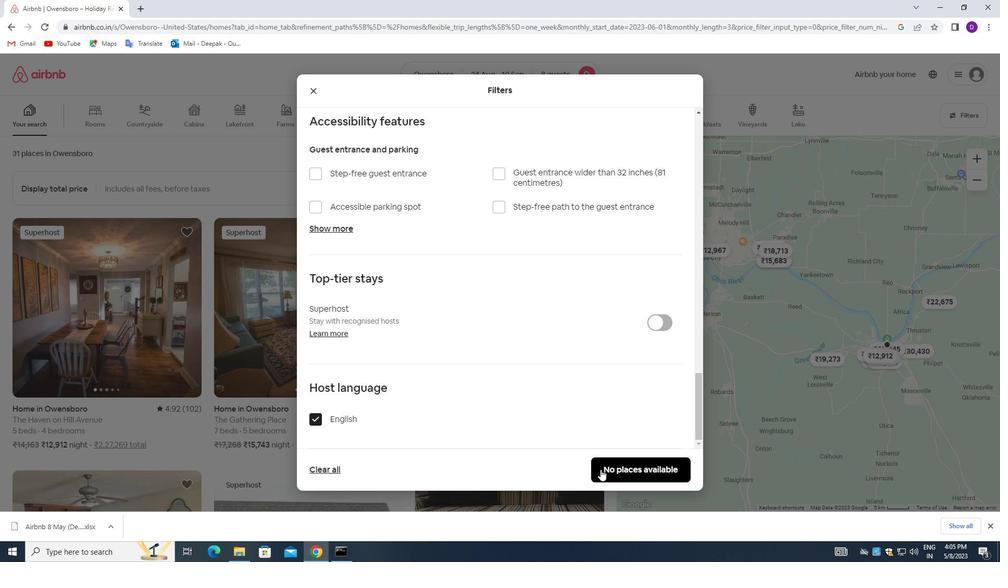 
Action: Mouse pressed left at (597, 467)
Screenshot: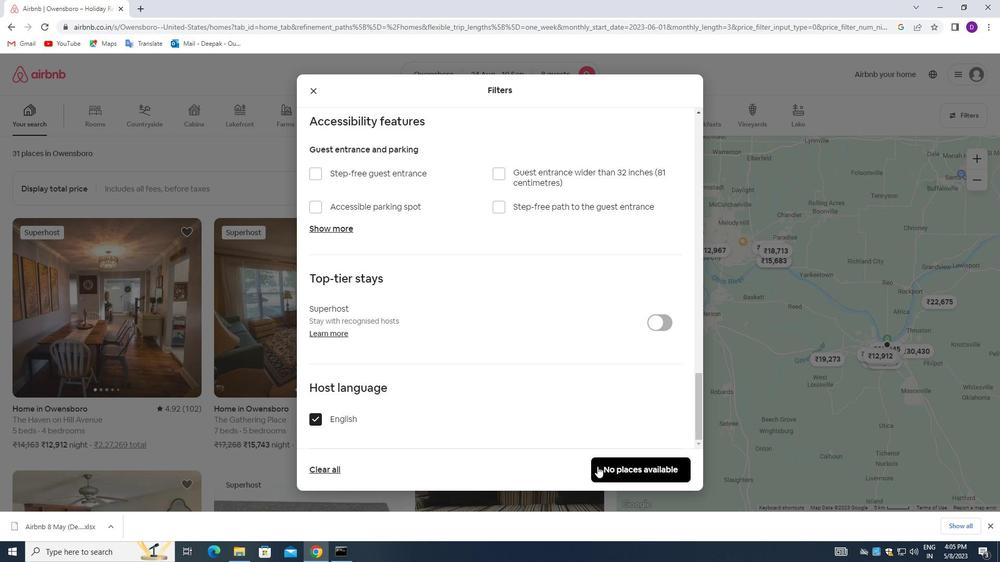 
Action: Mouse moved to (557, 369)
Screenshot: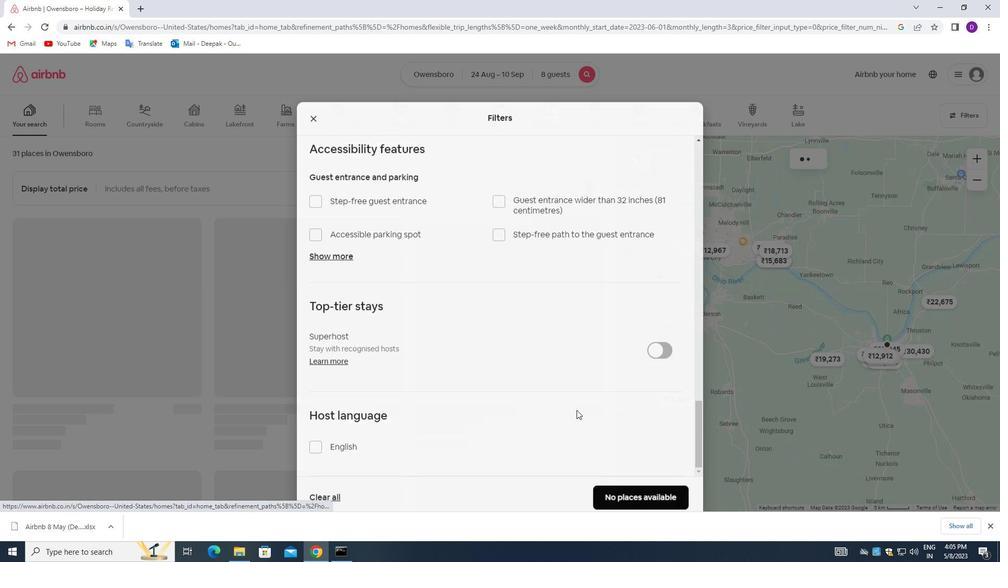 
